 Task: Look for space in Fasano, Italy from 1st August, 2023 to 5th August, 2023 for 1 adult in price range Rs.6000 to Rs.15000. Place can be entire place with 1  bedroom having 1 bed and 1 bathroom. Property type can be house, flat, guest house. Amenities needed are: wifi. Booking option can be shelf check-in. Required host language is English.
Action: Mouse moved to (513, 136)
Screenshot: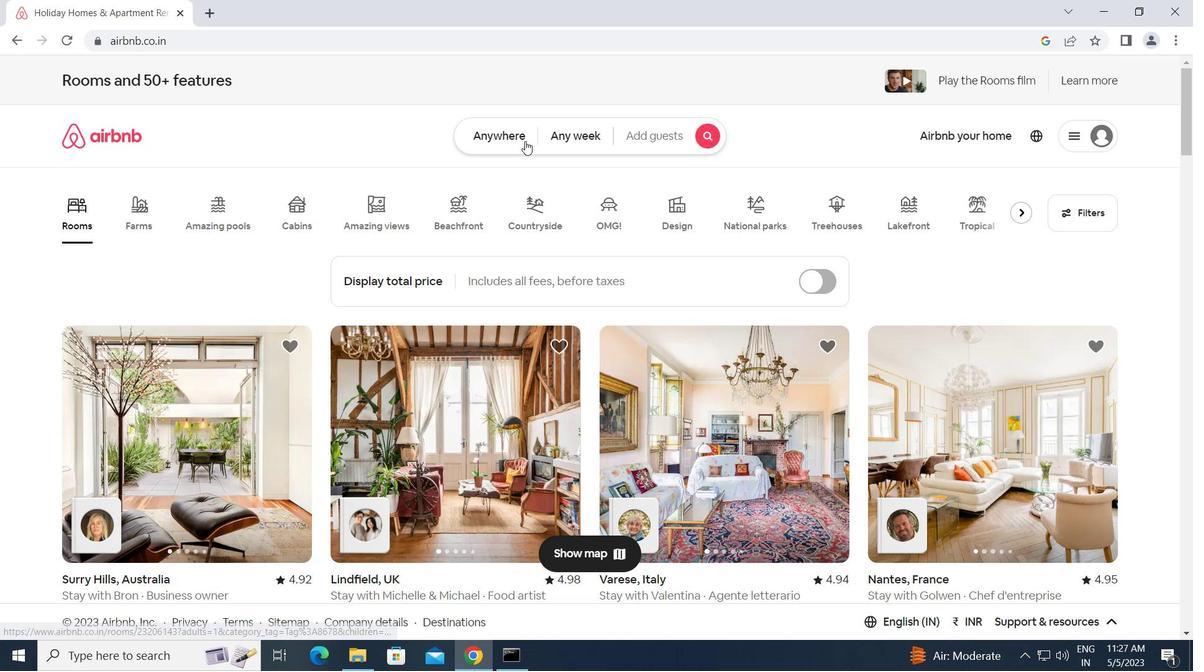 
Action: Mouse pressed left at (513, 136)
Screenshot: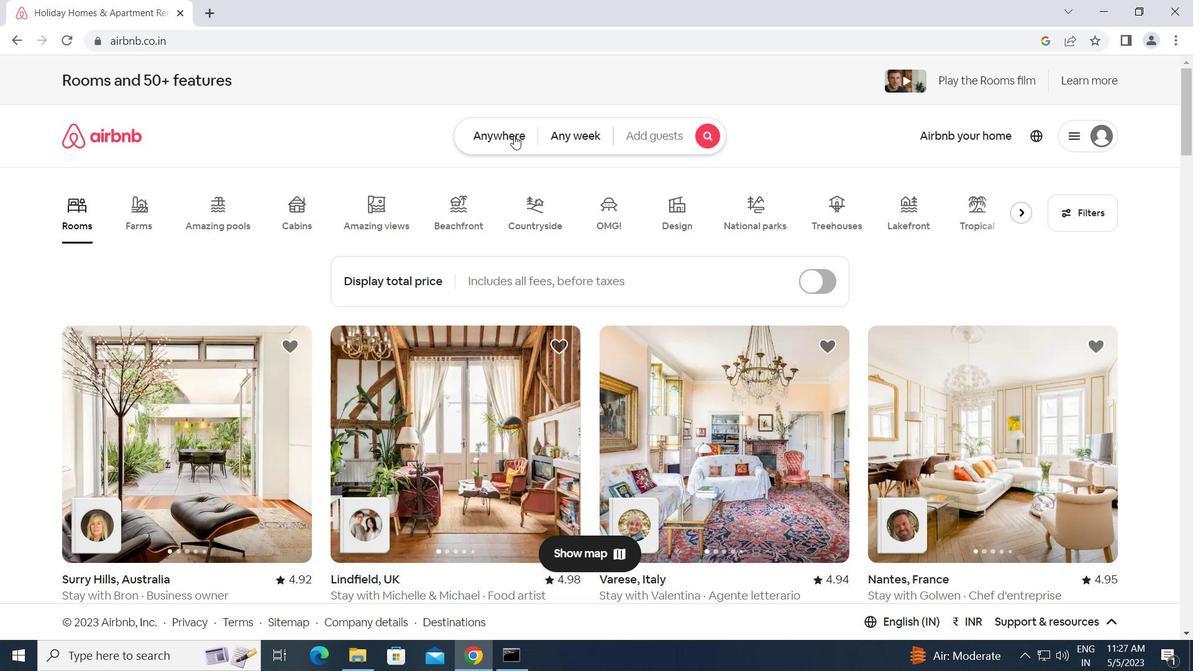 
Action: Mouse moved to (404, 197)
Screenshot: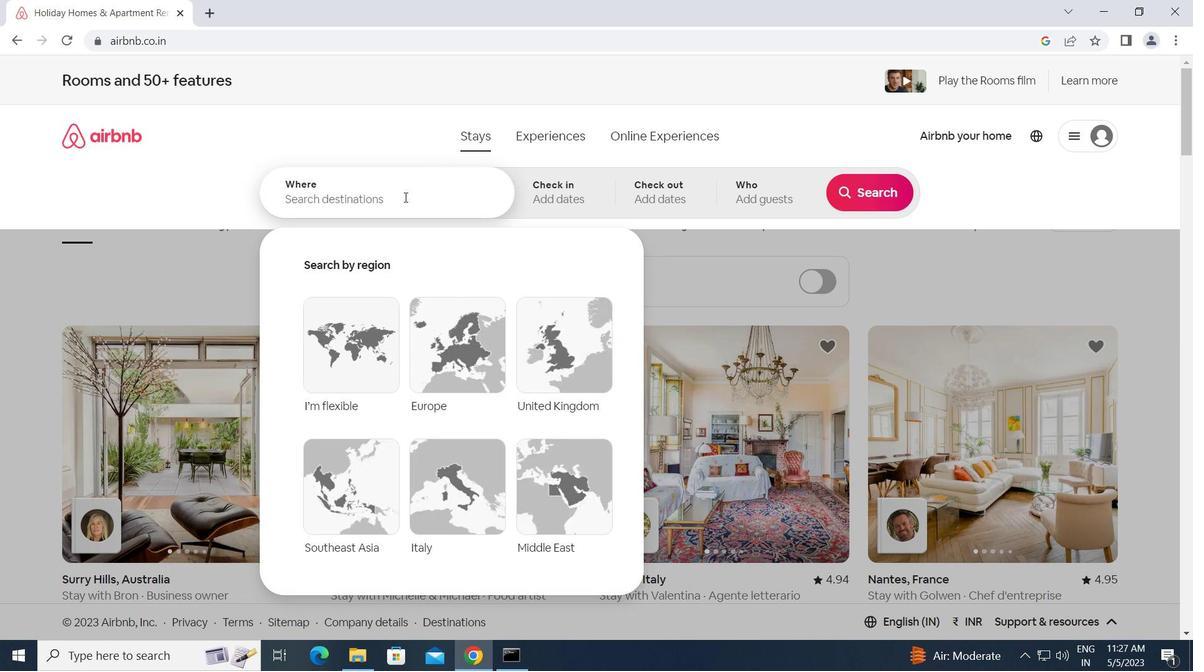 
Action: Mouse pressed left at (404, 197)
Screenshot: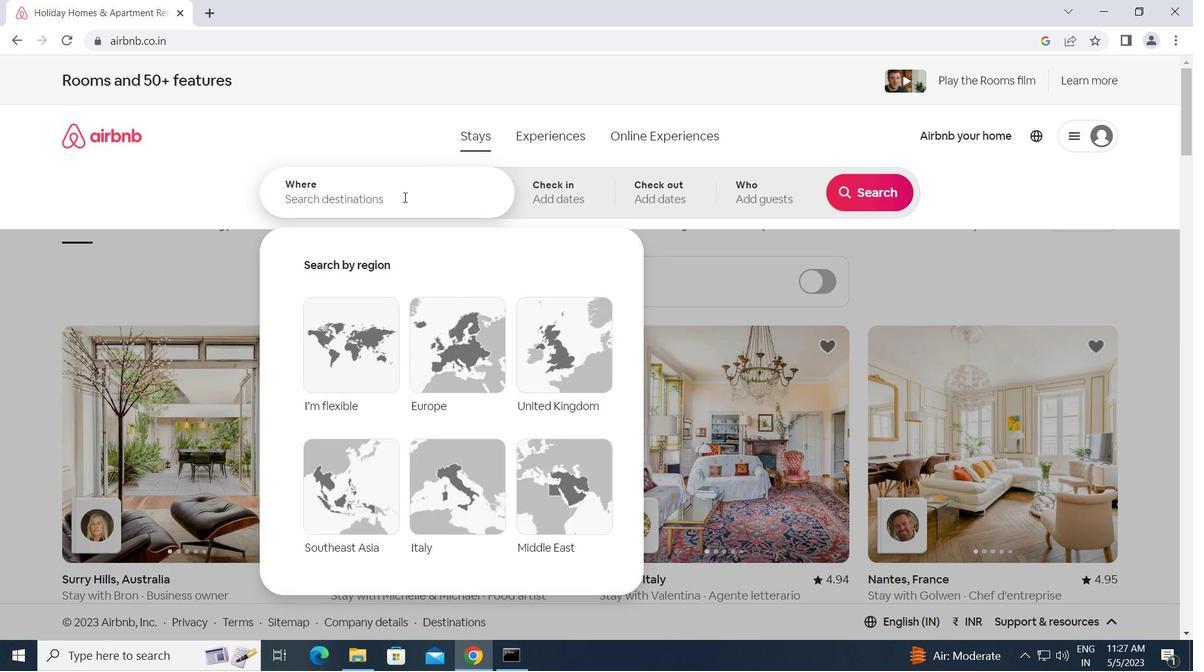 
Action: Key pressed f<Key.caps_lock>asano,<Key.space><Key.caps_lock>i<Key.caps_lock>taly<Key.enter>
Screenshot: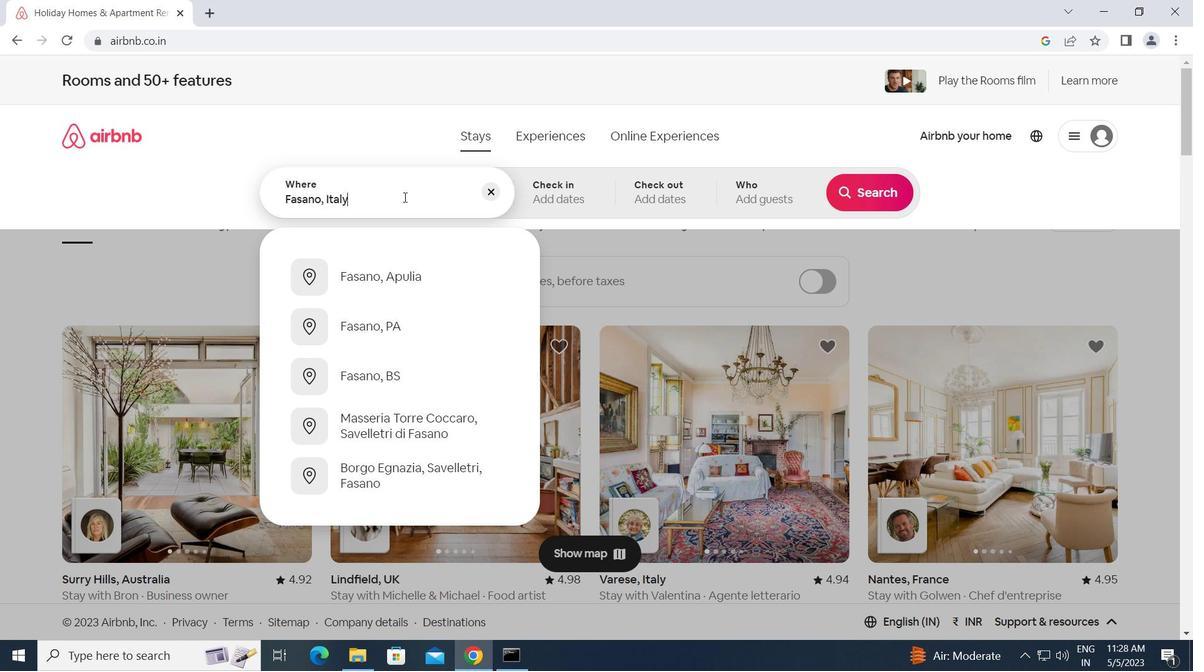 
Action: Mouse moved to (872, 327)
Screenshot: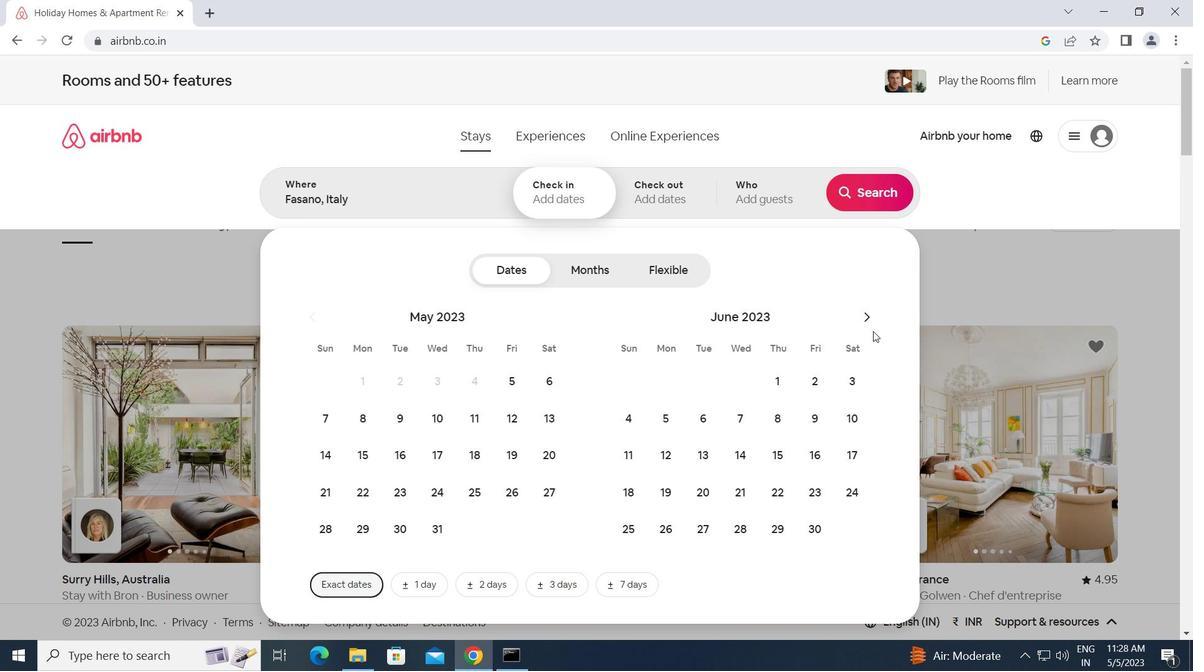 
Action: Mouse pressed left at (872, 327)
Screenshot: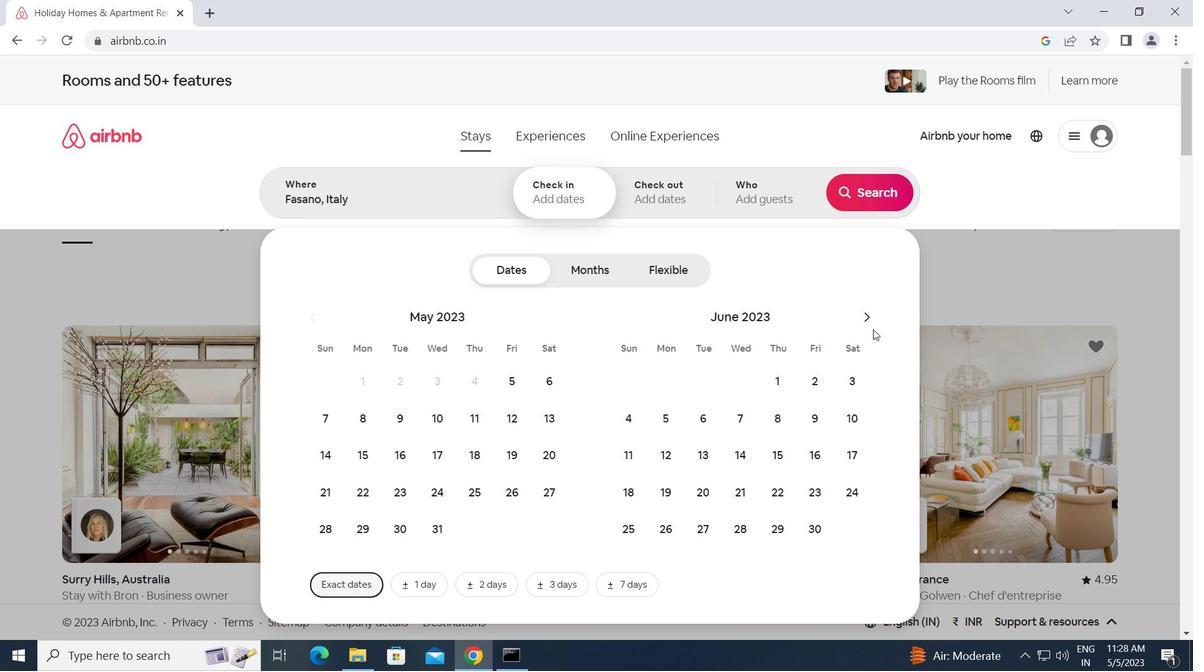 
Action: Mouse pressed left at (872, 327)
Screenshot: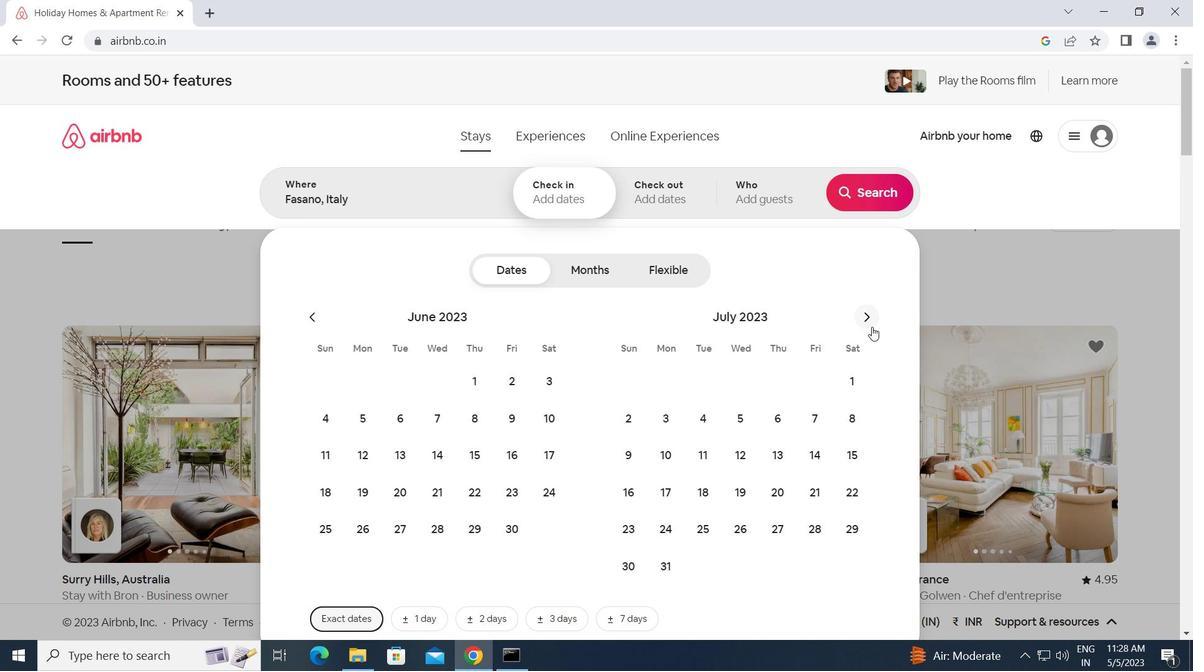 
Action: Mouse moved to (703, 378)
Screenshot: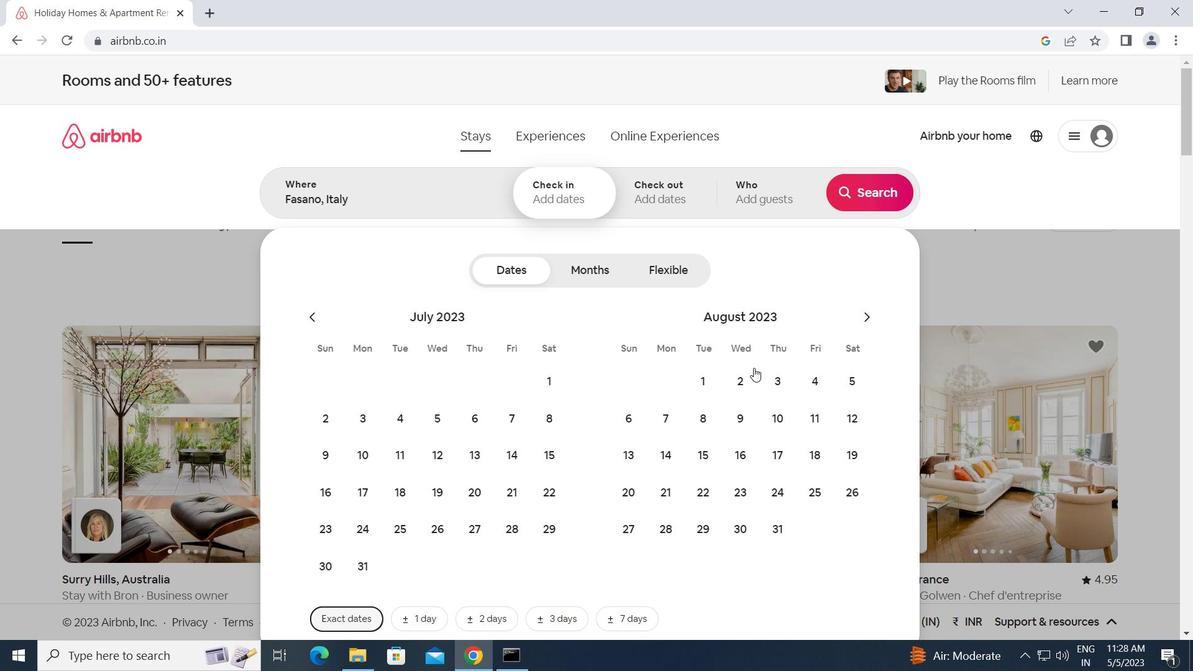 
Action: Mouse pressed left at (703, 378)
Screenshot: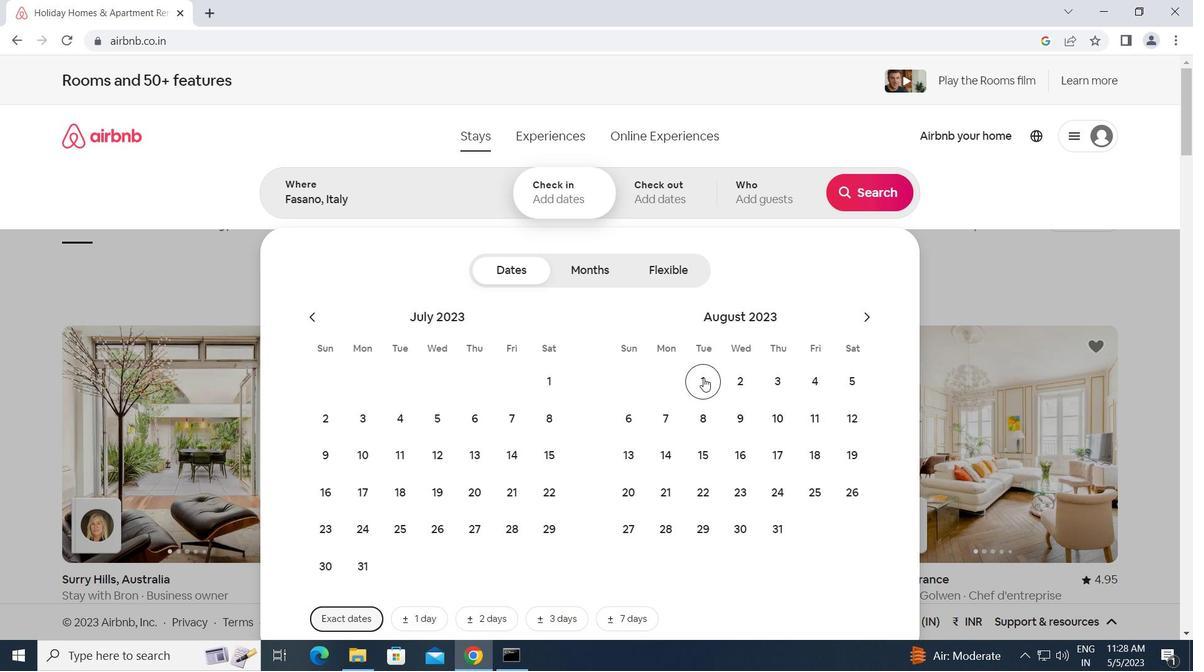 
Action: Mouse moved to (853, 387)
Screenshot: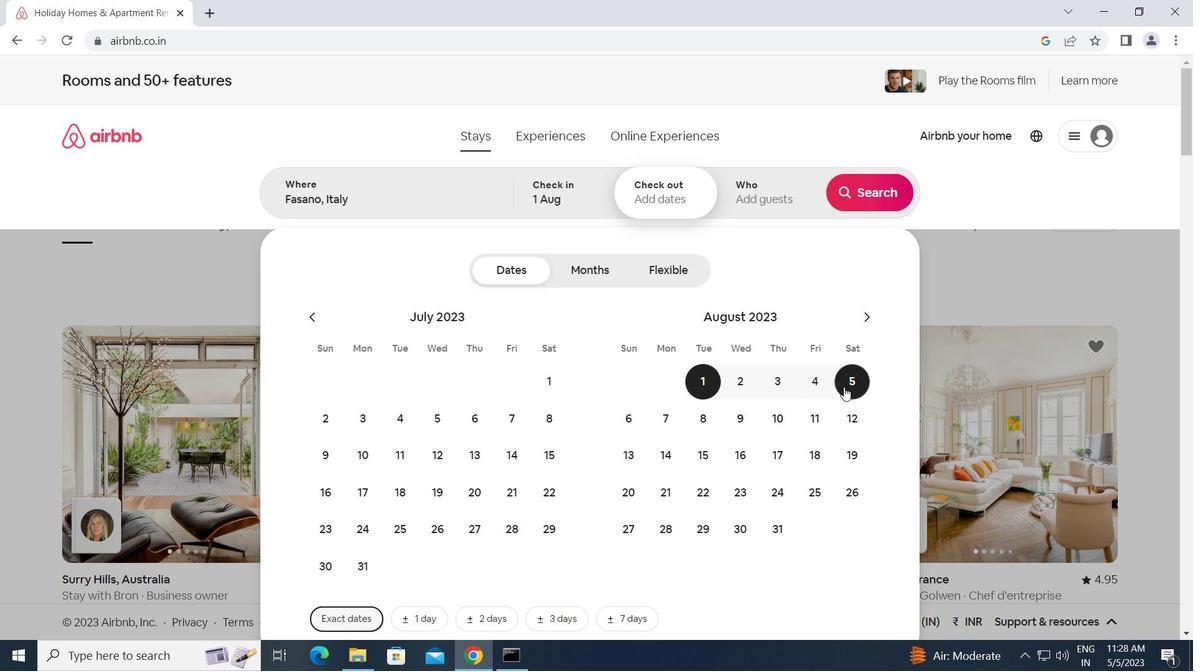 
Action: Mouse pressed left at (853, 387)
Screenshot: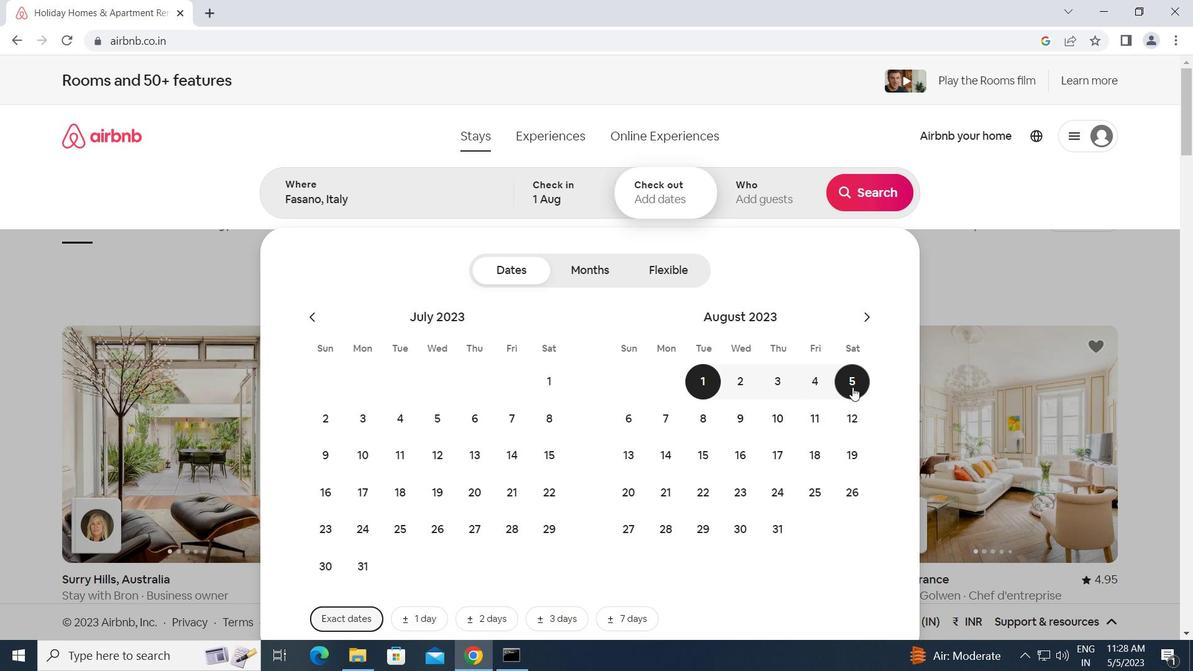 
Action: Mouse moved to (788, 195)
Screenshot: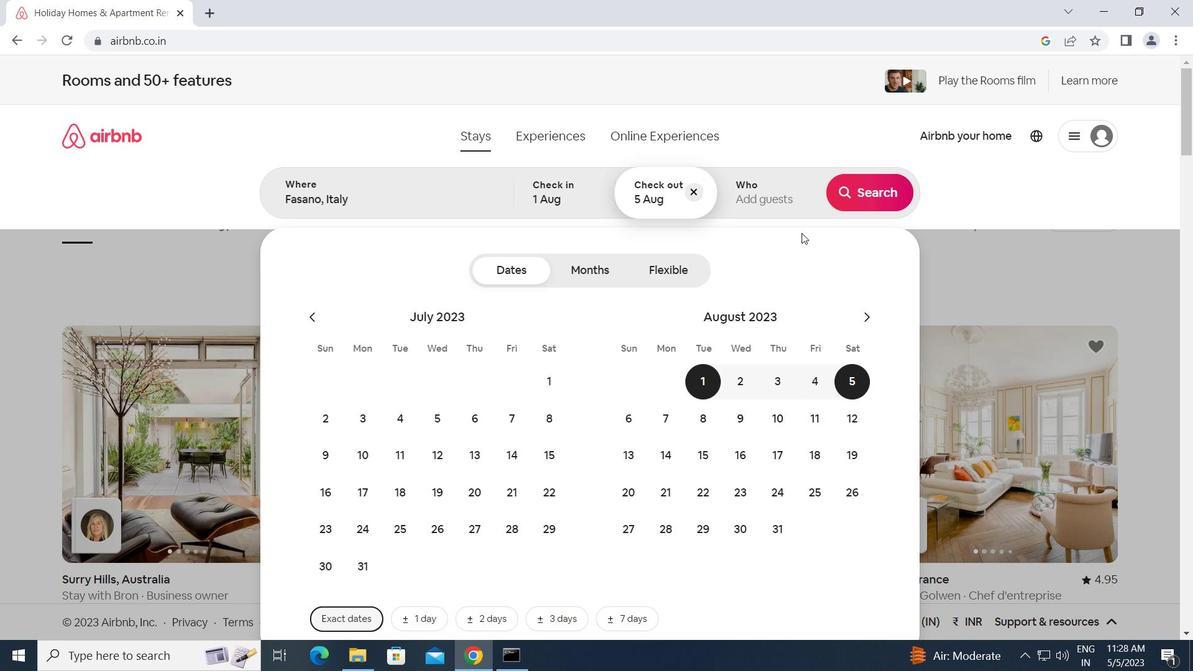 
Action: Mouse pressed left at (788, 195)
Screenshot: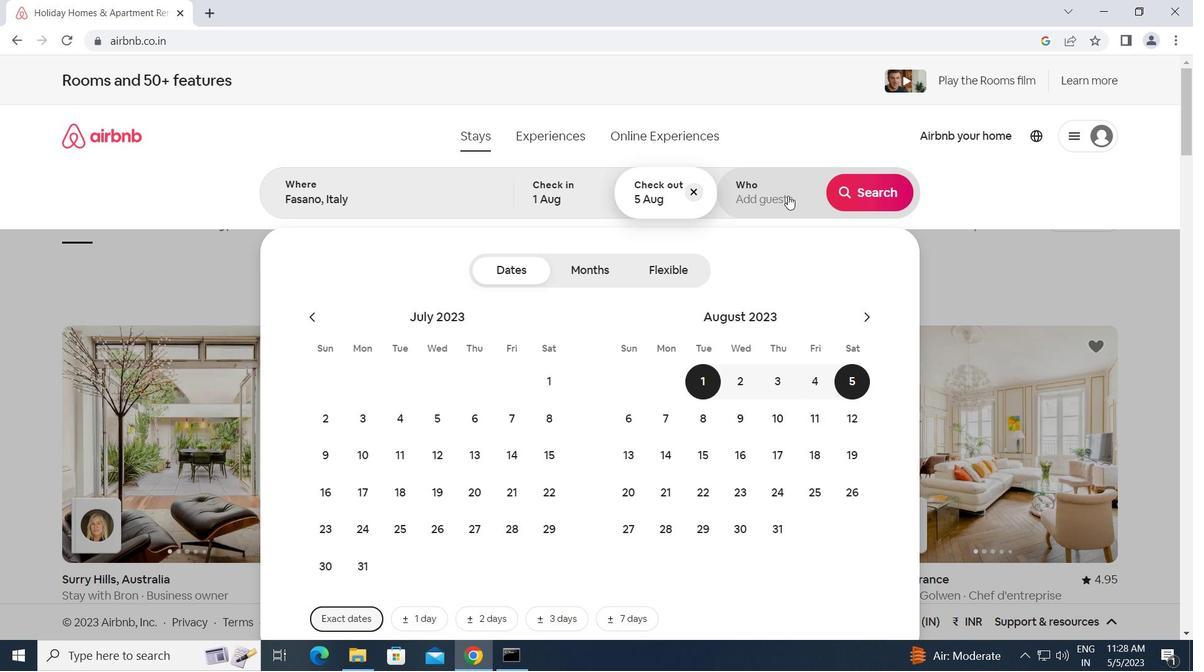 
Action: Mouse moved to (869, 273)
Screenshot: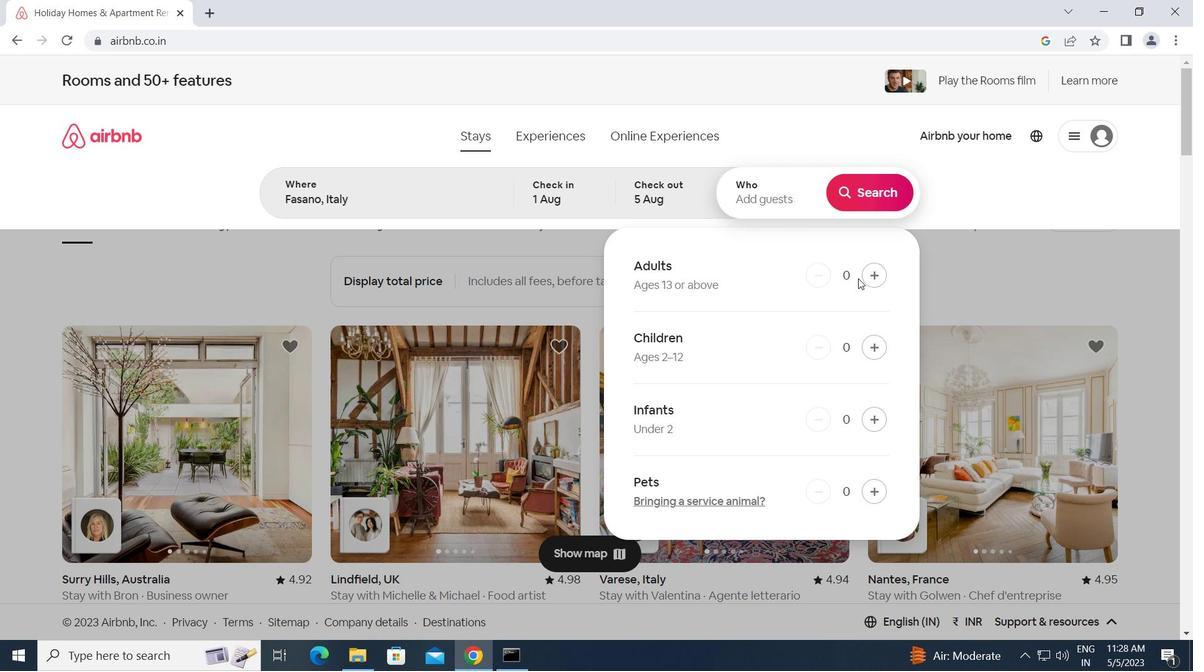 
Action: Mouse pressed left at (869, 273)
Screenshot: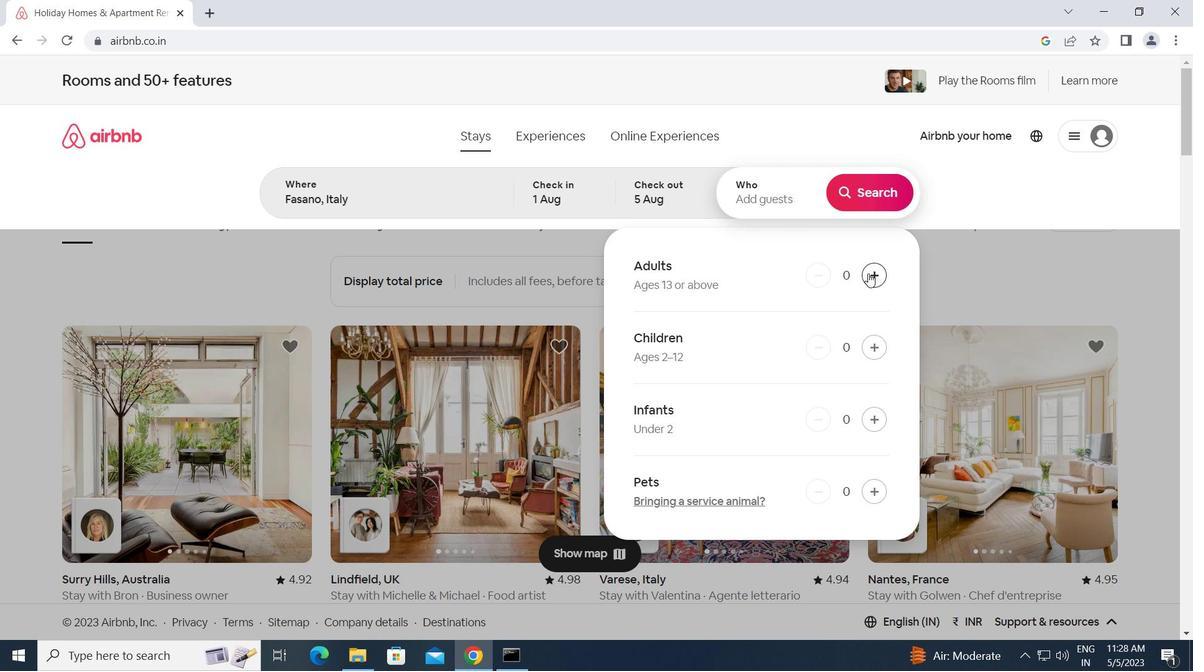 
Action: Mouse moved to (869, 190)
Screenshot: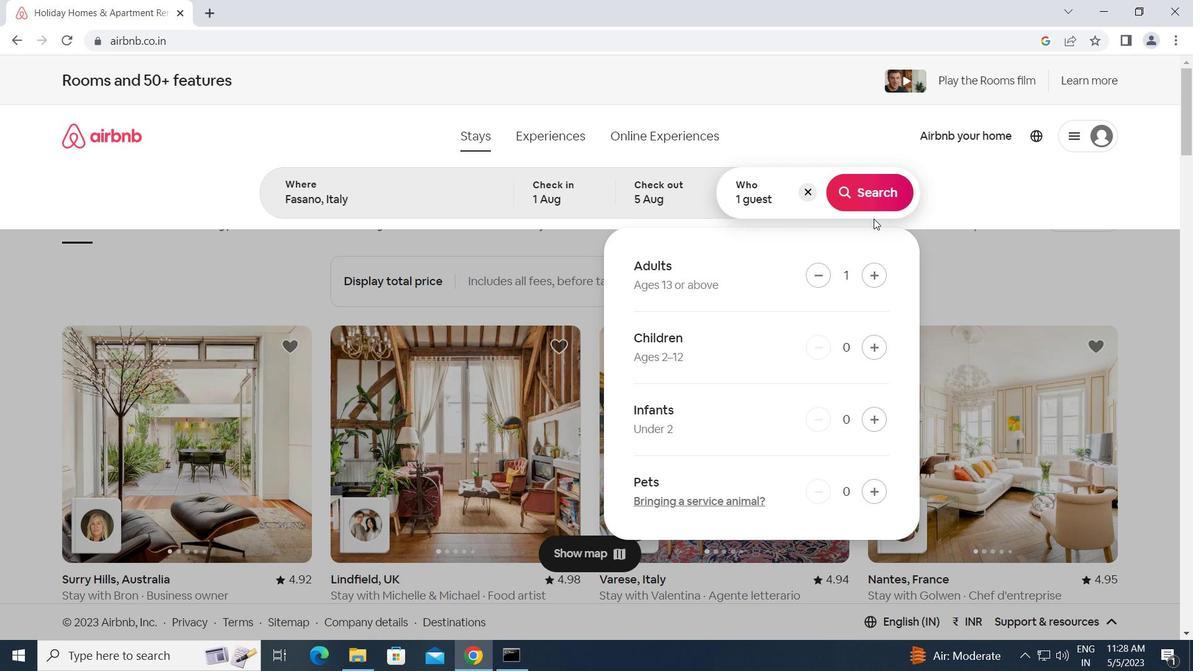 
Action: Mouse pressed left at (869, 190)
Screenshot: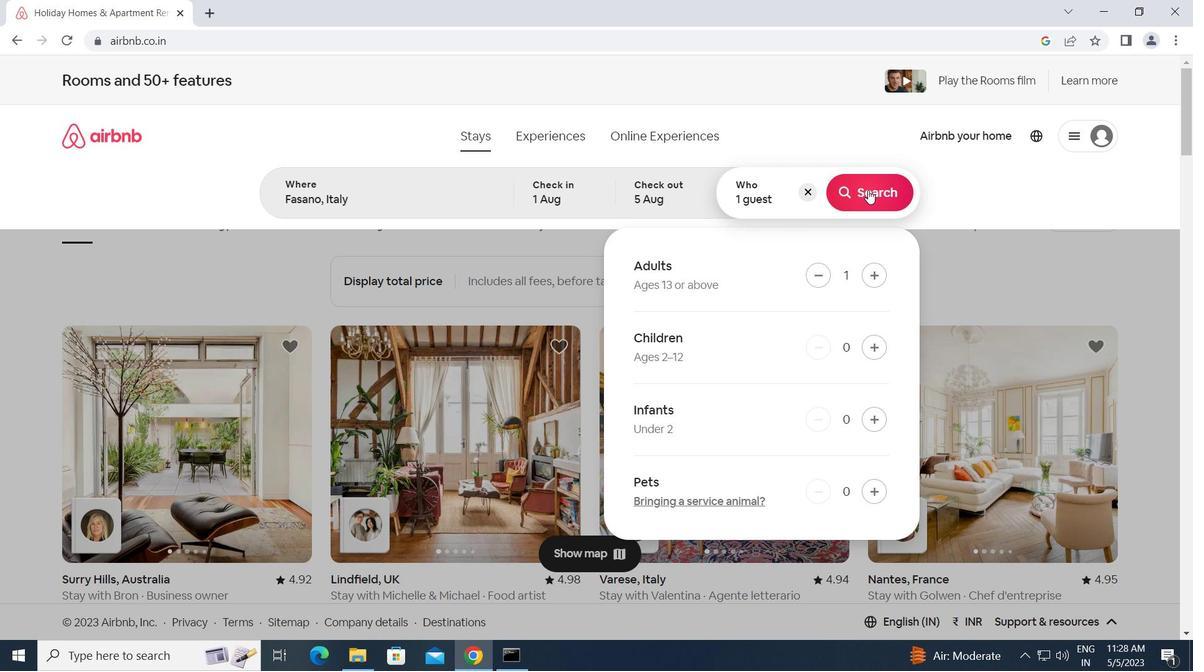 
Action: Mouse moved to (1115, 145)
Screenshot: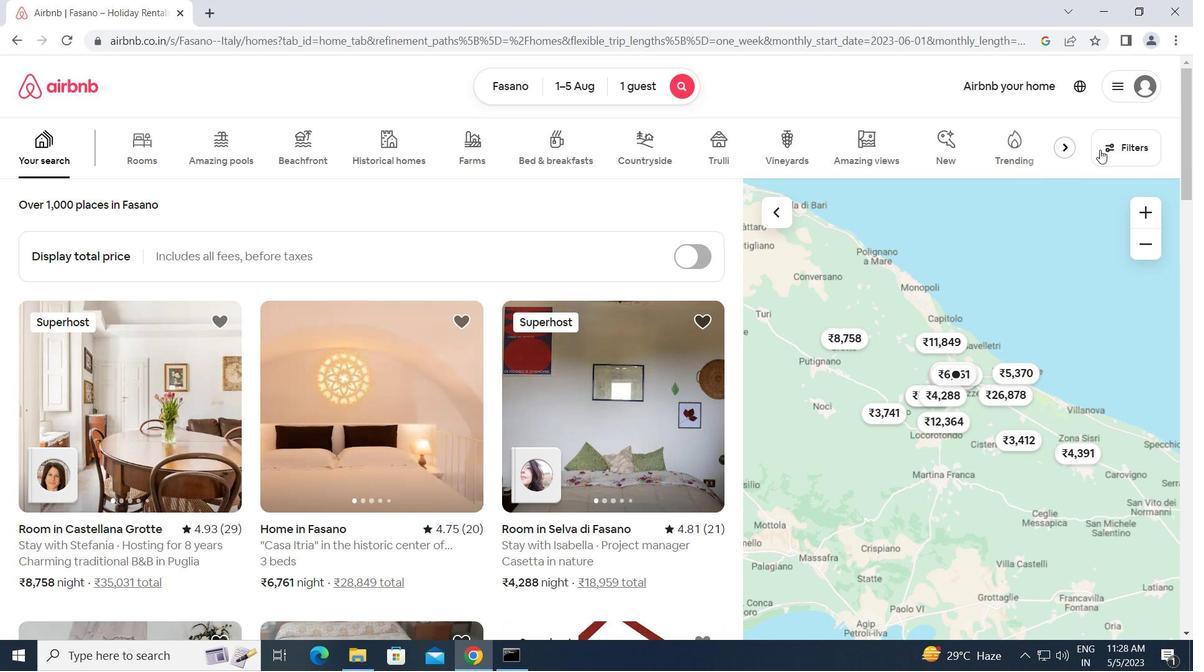 
Action: Mouse pressed left at (1115, 145)
Screenshot: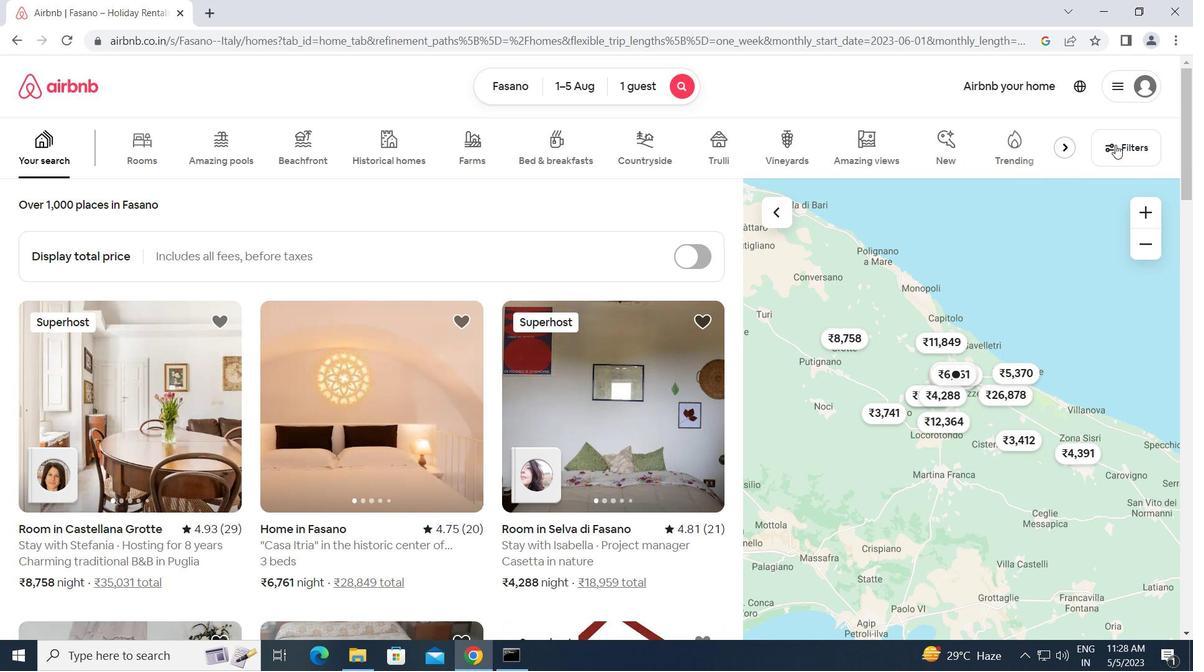 
Action: Mouse moved to (381, 531)
Screenshot: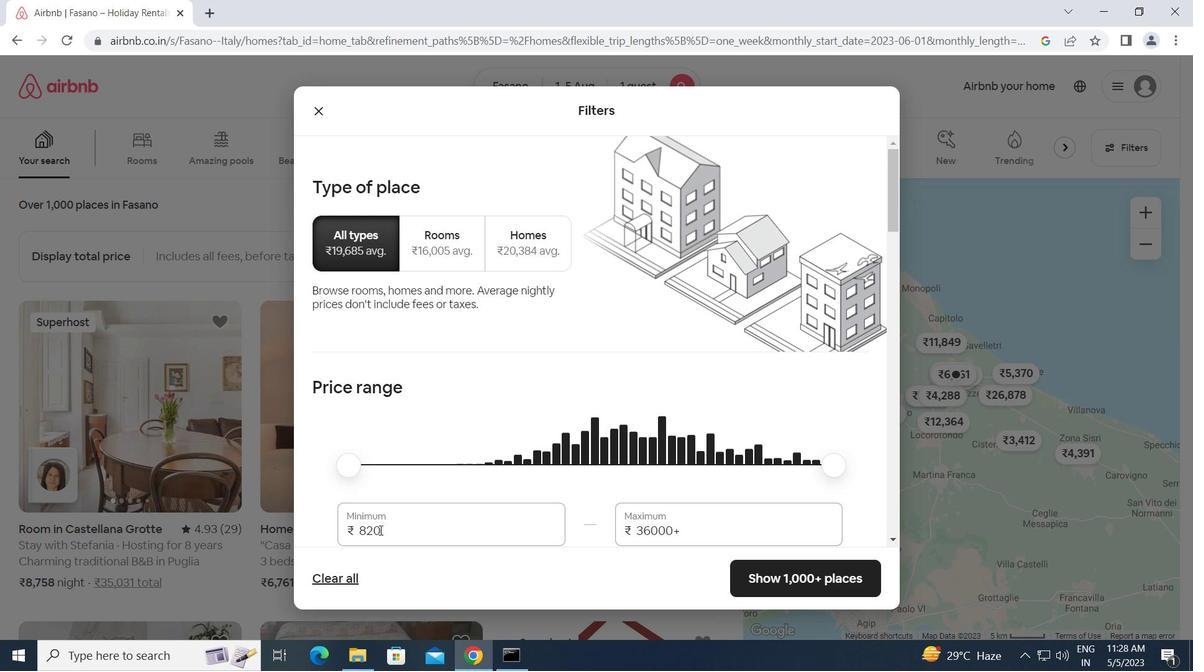 
Action: Mouse pressed left at (381, 531)
Screenshot: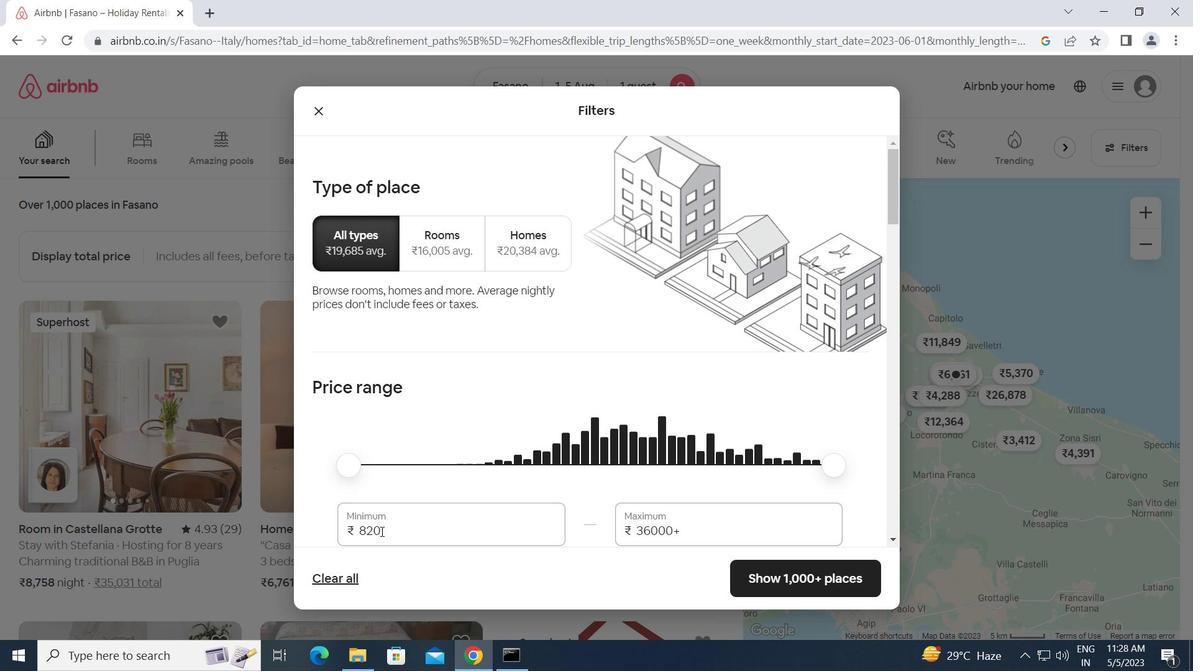 
Action: Mouse moved to (345, 531)
Screenshot: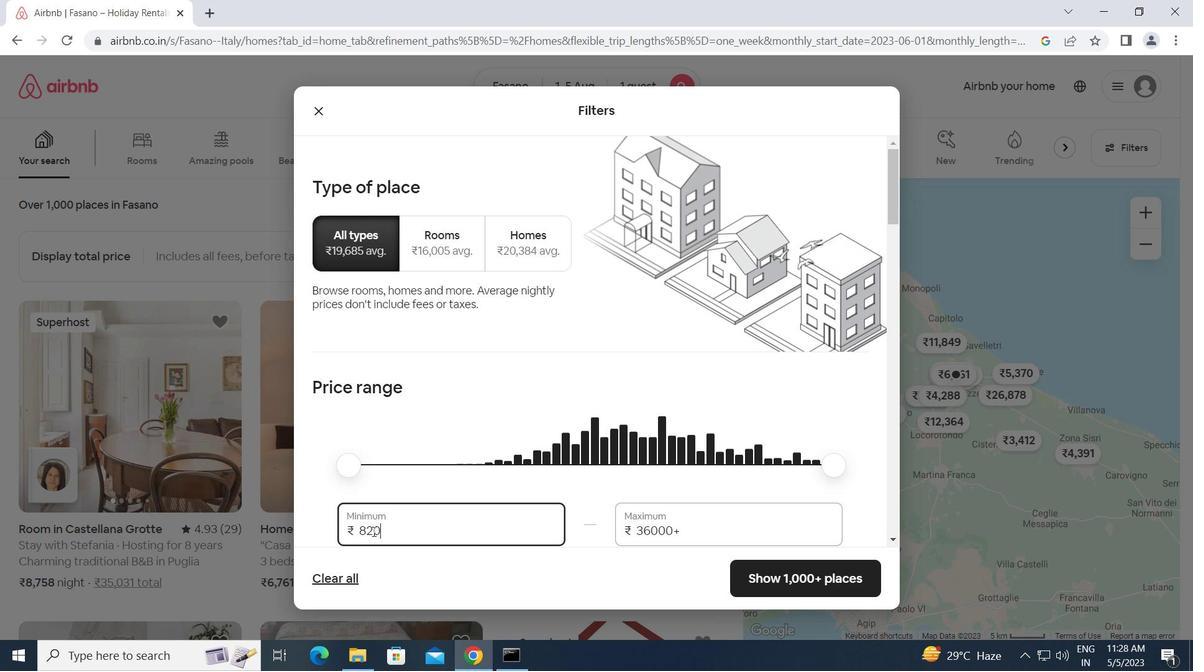 
Action: Key pressed 6000<Key.tab>15000
Screenshot: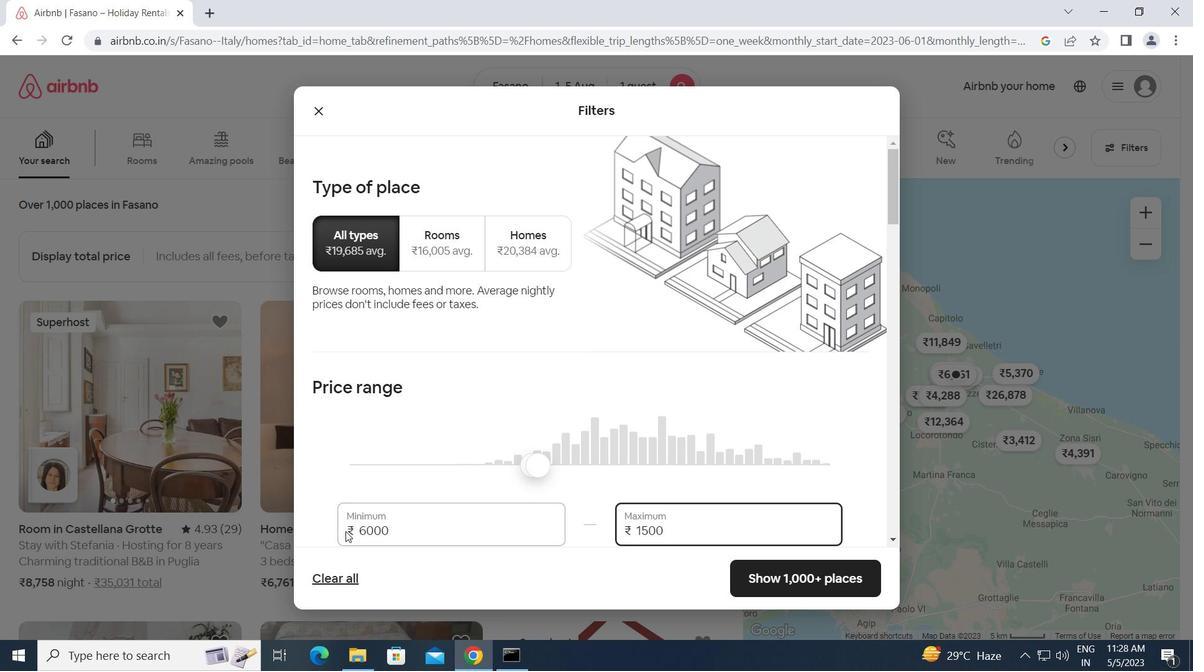 
Action: Mouse moved to (373, 529)
Screenshot: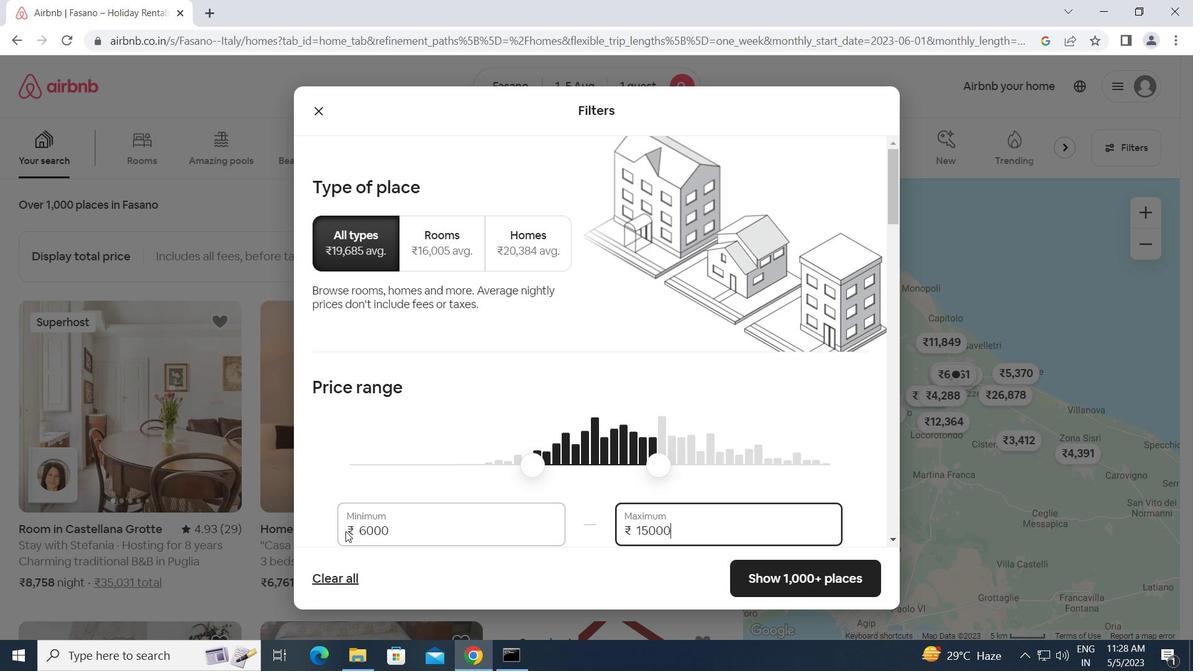 
Action: Mouse scrolled (373, 529) with delta (0, 0)
Screenshot: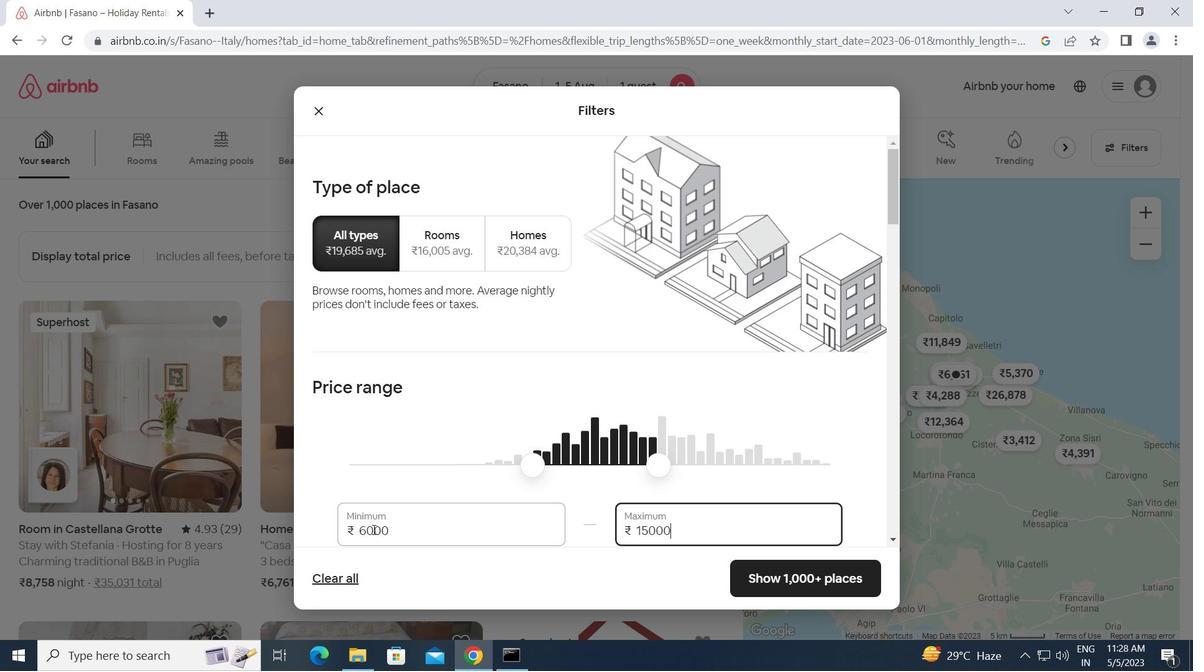 
Action: Mouse scrolled (373, 529) with delta (0, 0)
Screenshot: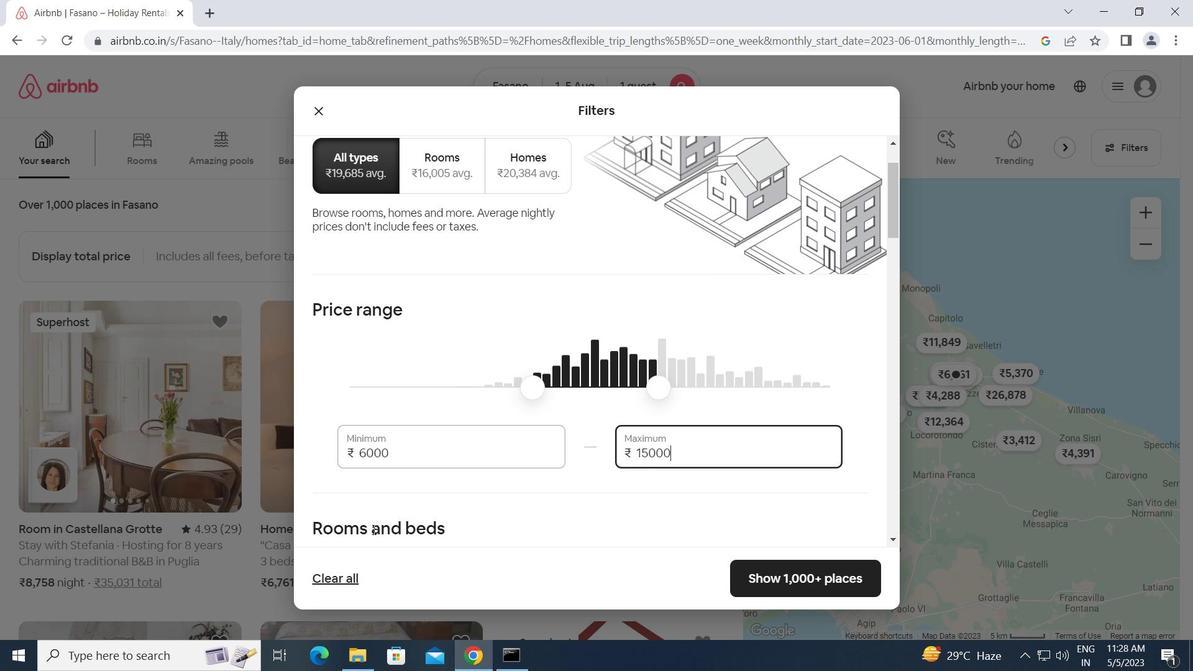 
Action: Mouse scrolled (373, 529) with delta (0, 0)
Screenshot: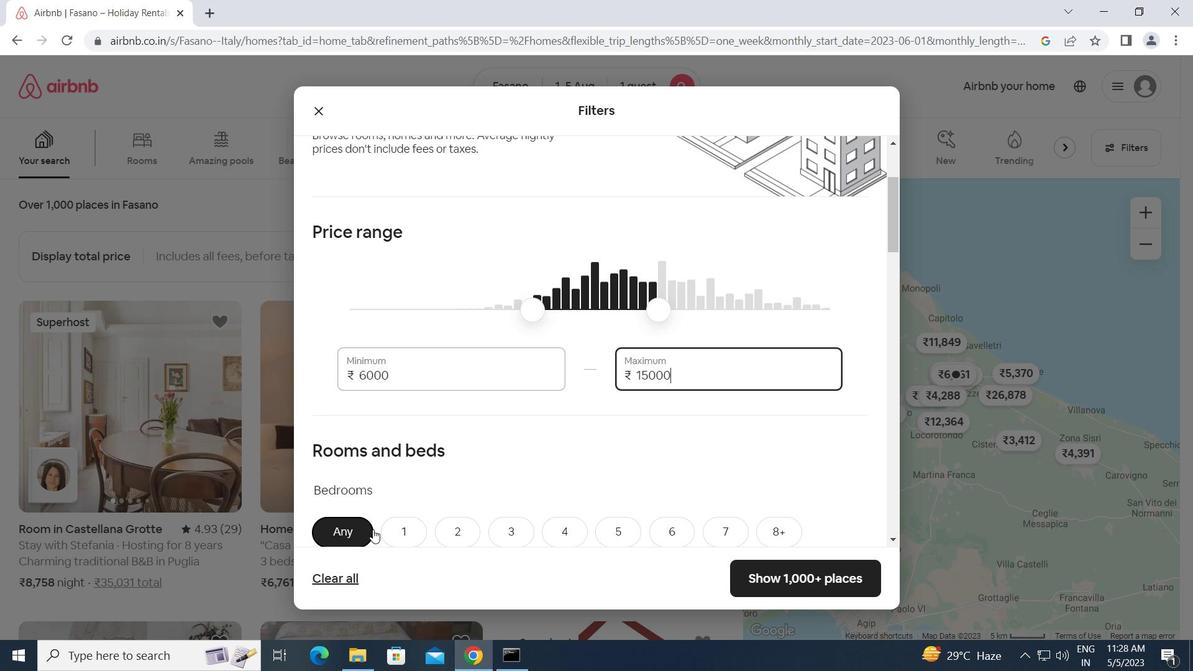 
Action: Mouse scrolled (373, 529) with delta (0, 0)
Screenshot: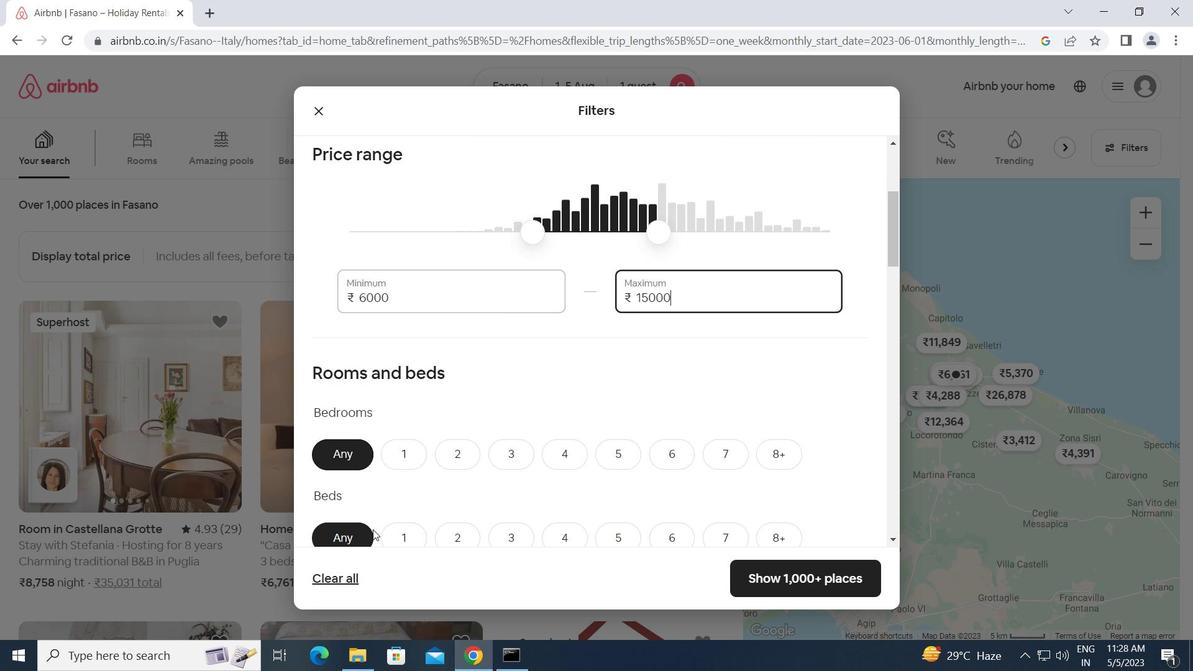 
Action: Mouse moved to (414, 376)
Screenshot: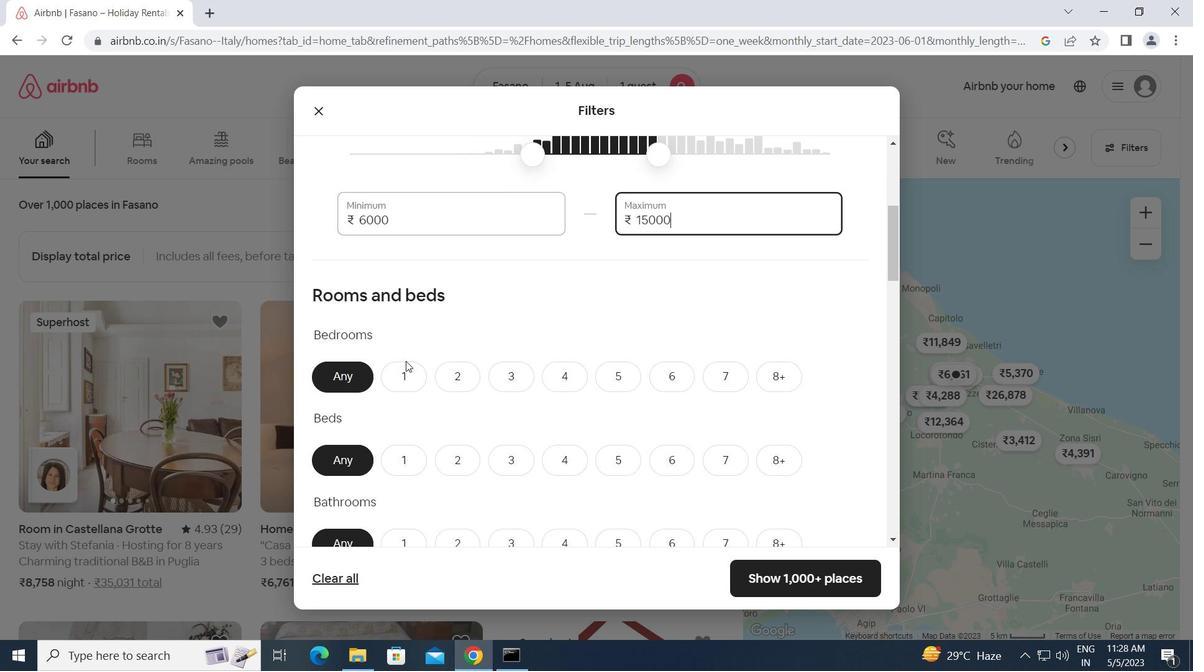 
Action: Mouse pressed left at (414, 376)
Screenshot: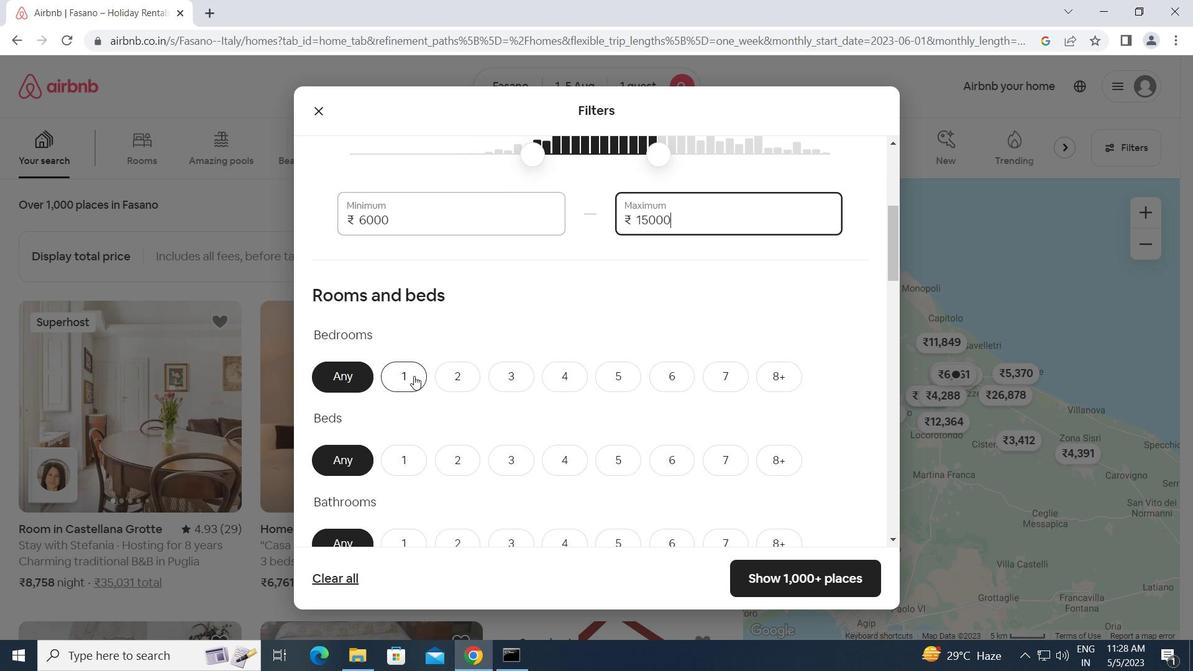 
Action: Mouse moved to (415, 417)
Screenshot: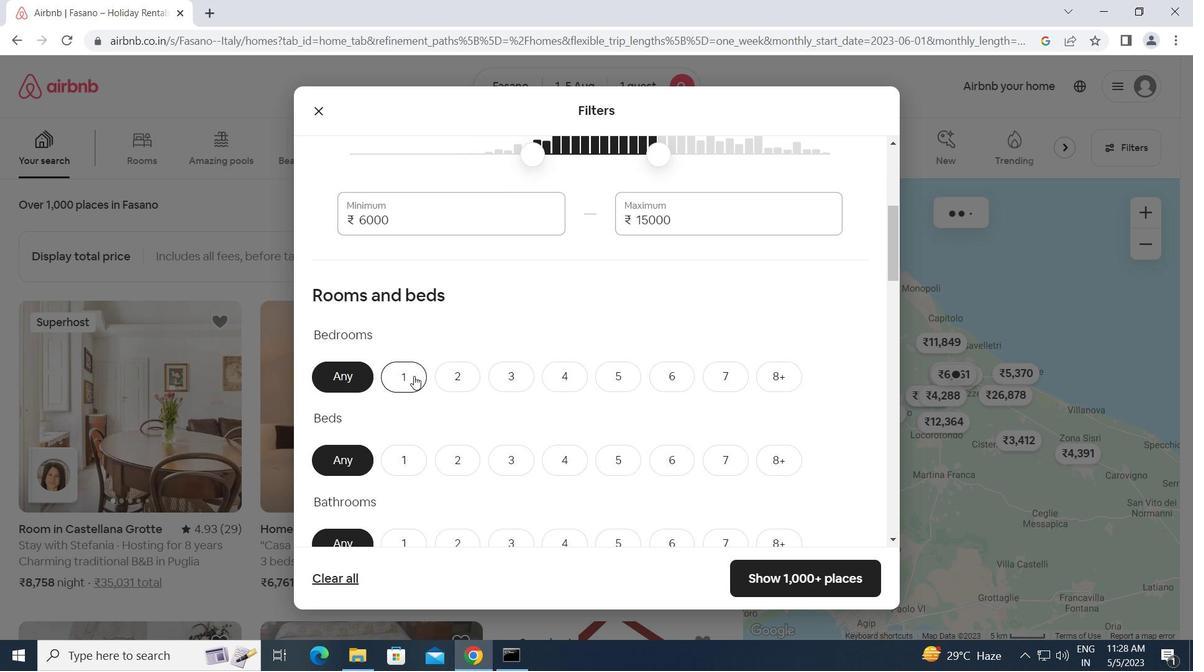 
Action: Mouse scrolled (415, 417) with delta (0, 0)
Screenshot: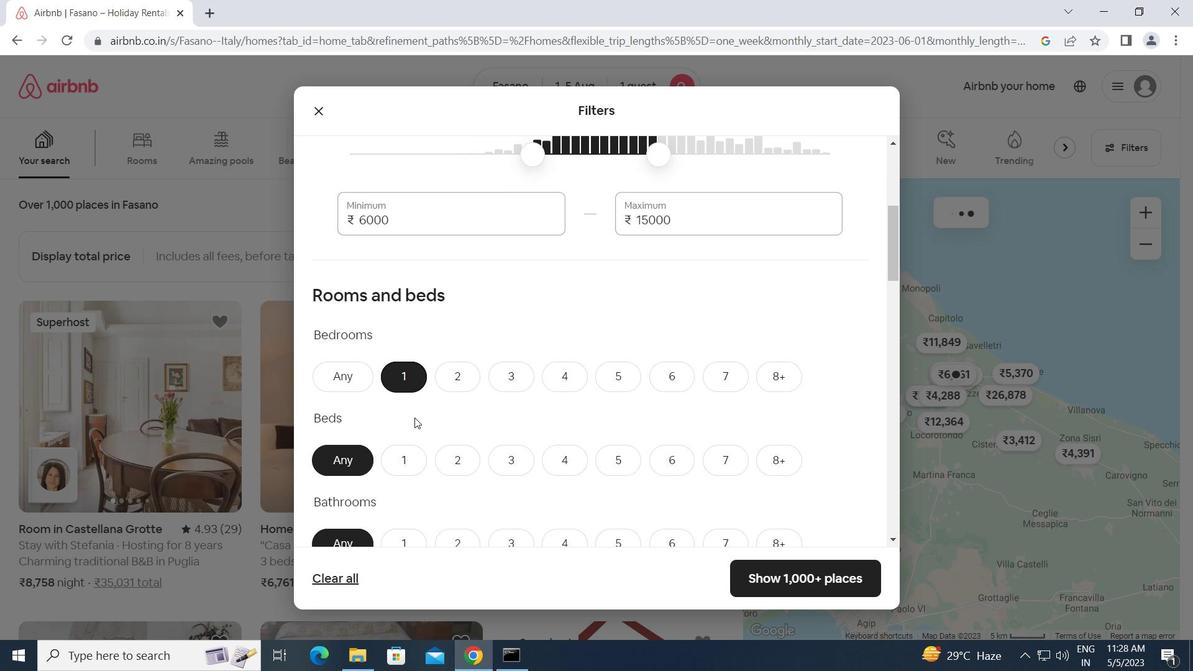 
Action: Mouse moved to (412, 391)
Screenshot: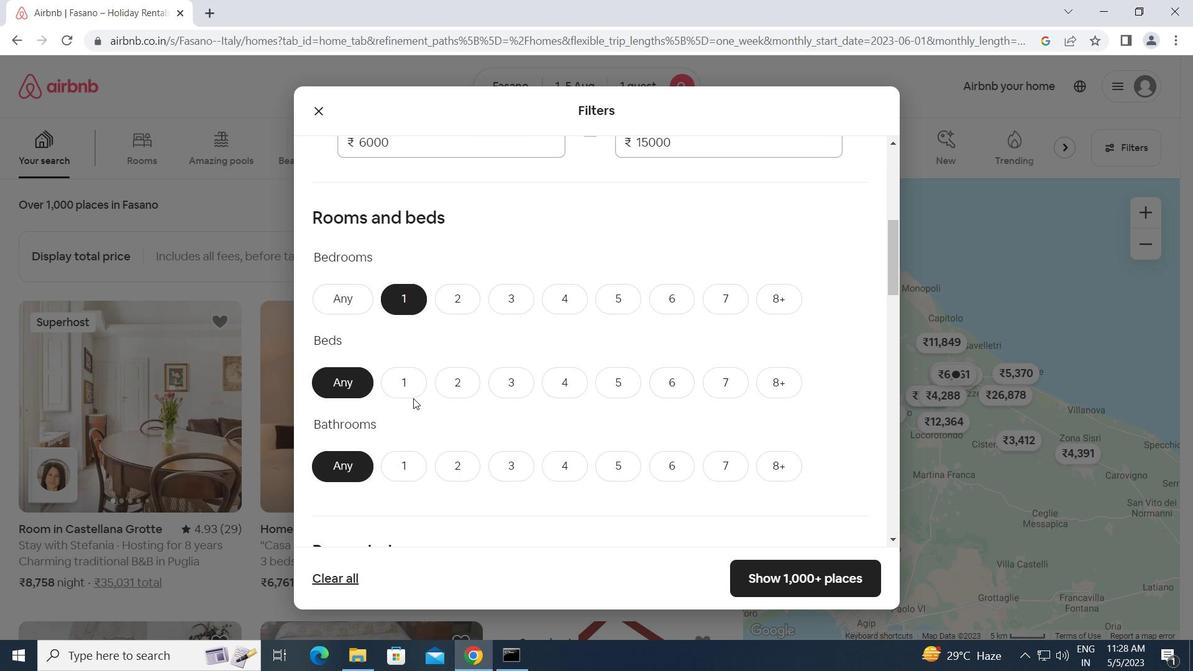 
Action: Mouse pressed left at (412, 391)
Screenshot: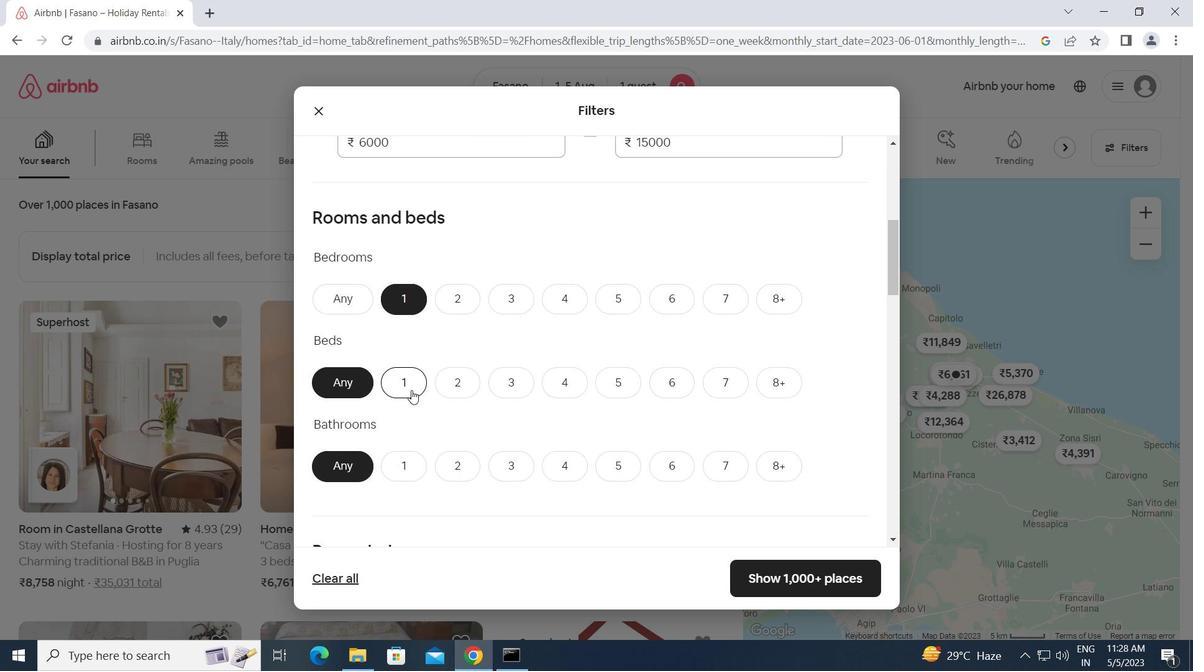 
Action: Mouse moved to (412, 461)
Screenshot: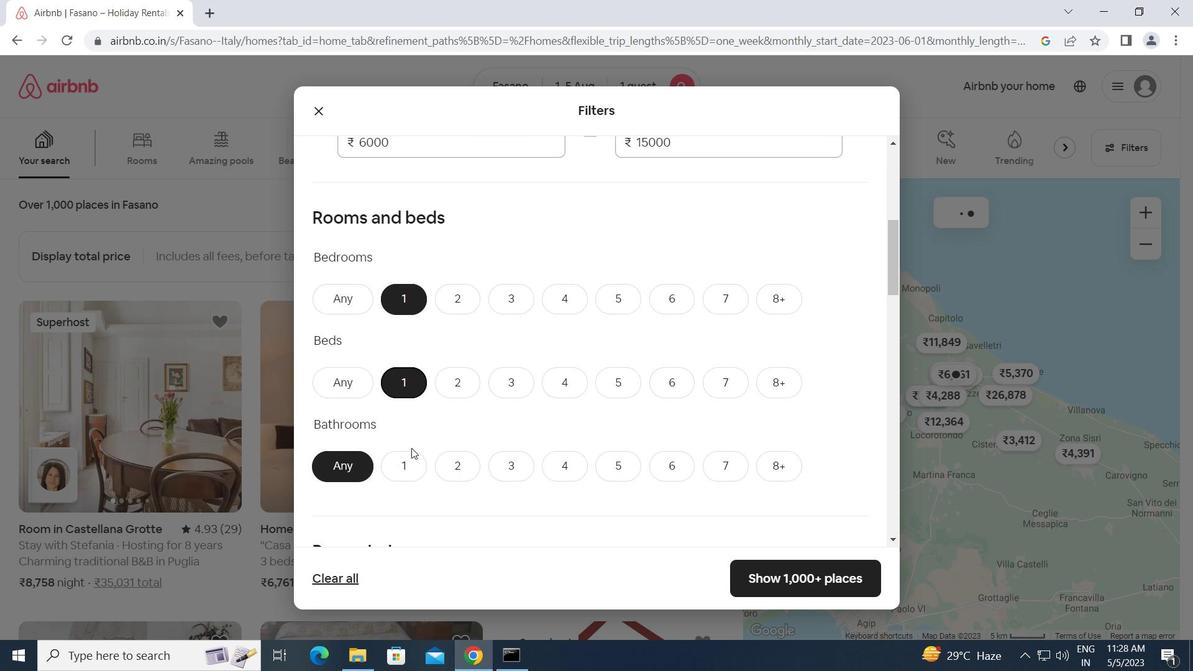 
Action: Mouse pressed left at (412, 461)
Screenshot: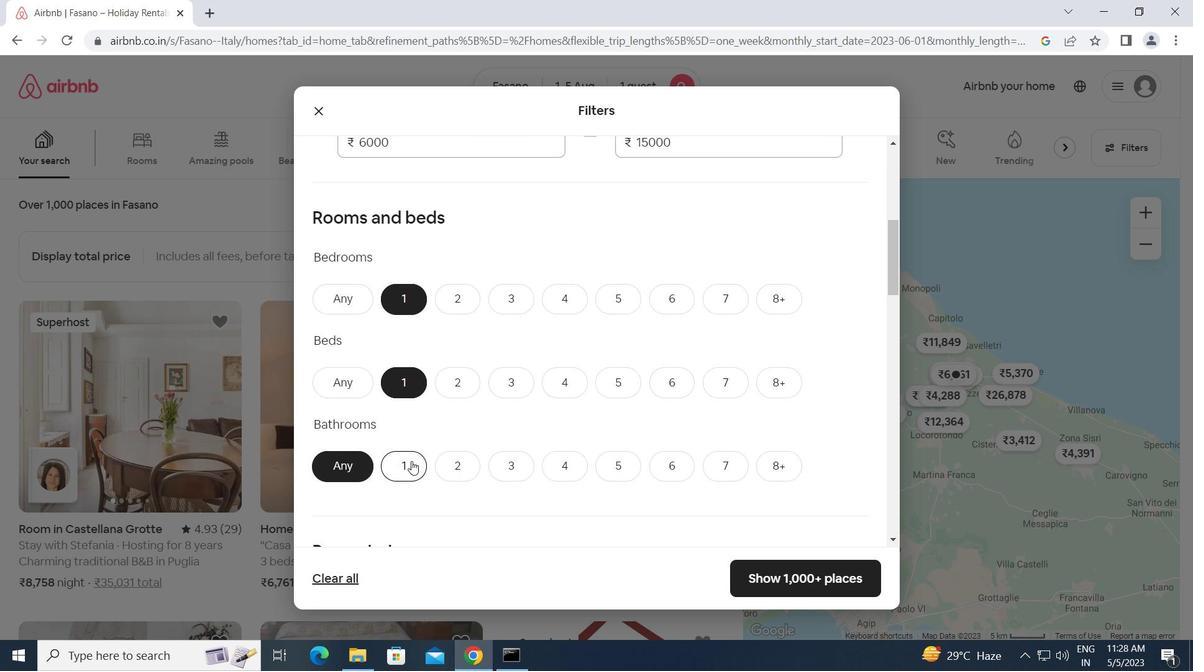 
Action: Mouse scrolled (412, 461) with delta (0, 0)
Screenshot: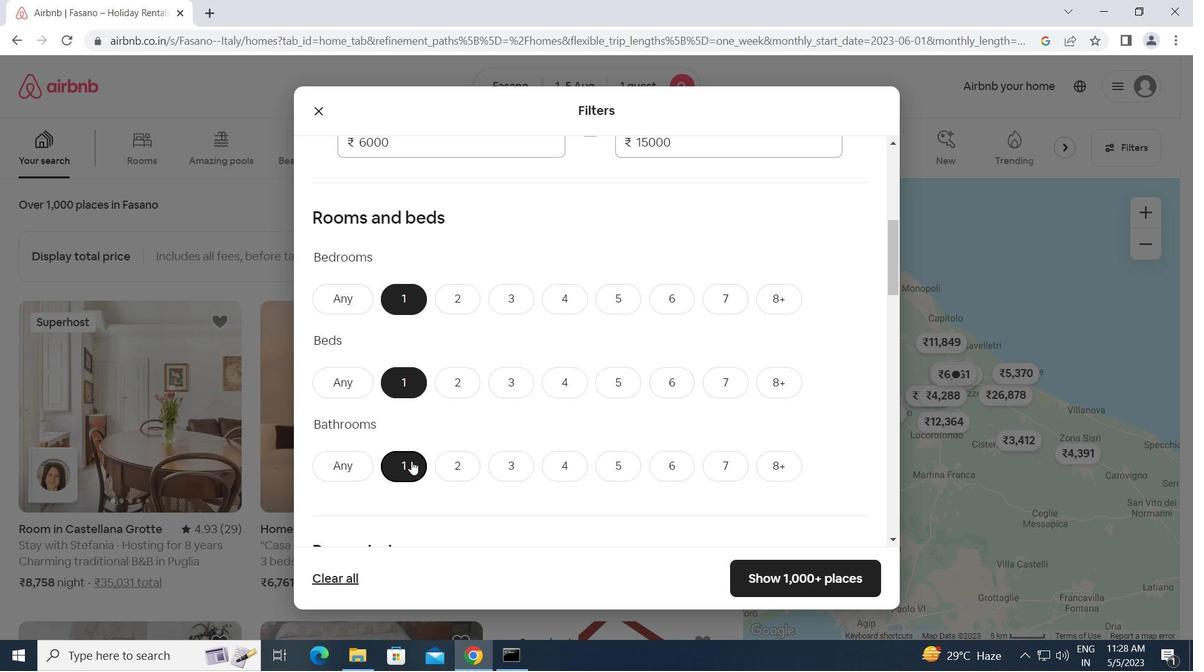 
Action: Mouse scrolled (412, 461) with delta (0, 0)
Screenshot: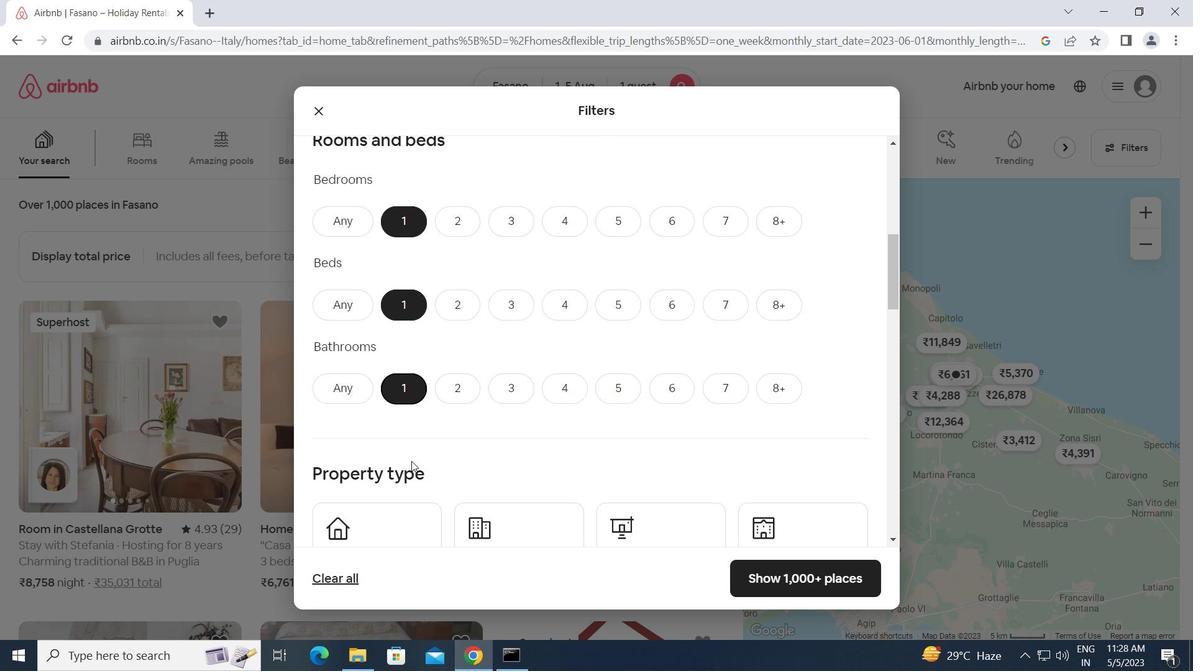 
Action: Mouse moved to (406, 461)
Screenshot: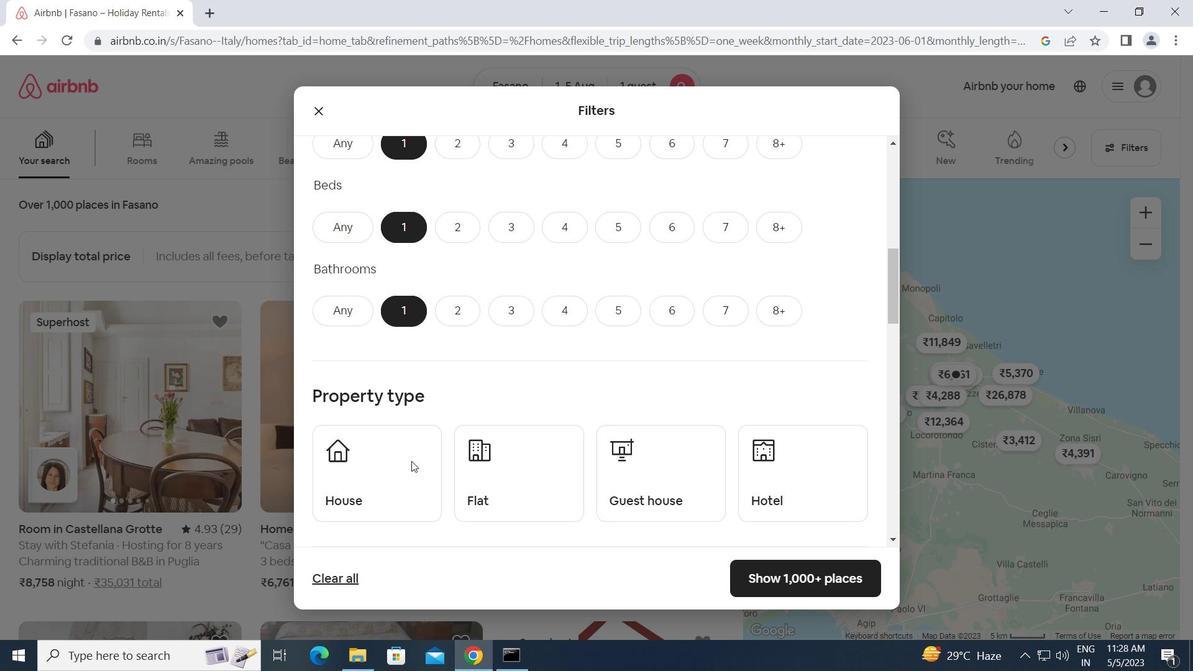 
Action: Mouse pressed left at (406, 461)
Screenshot: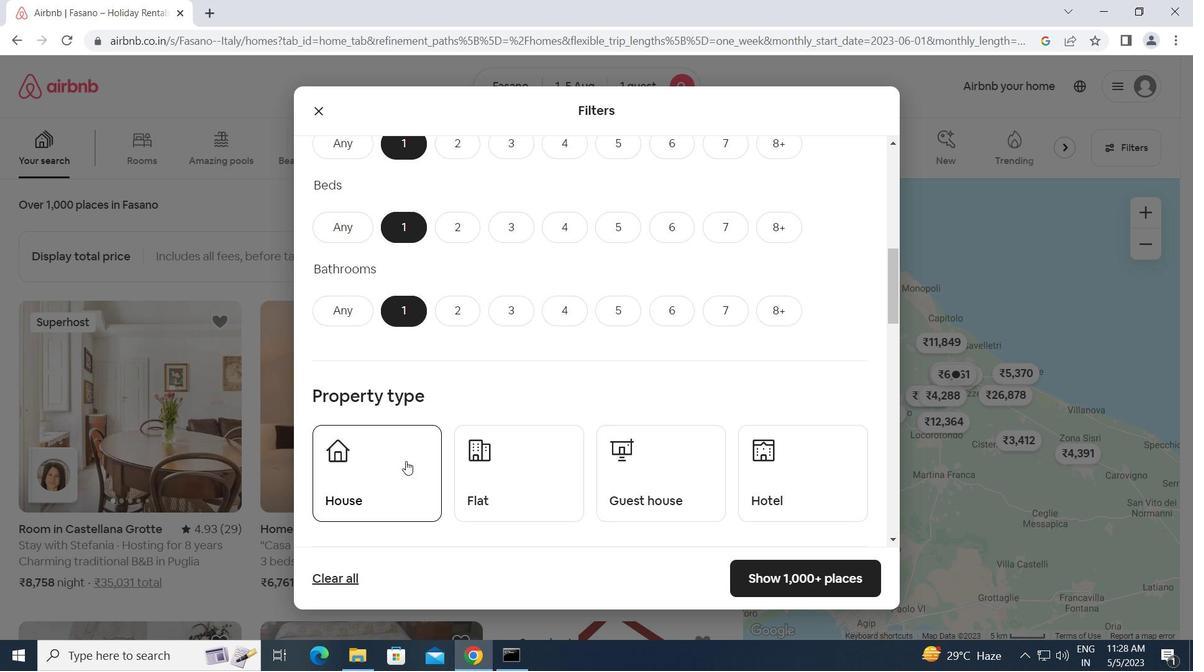 
Action: Mouse moved to (532, 471)
Screenshot: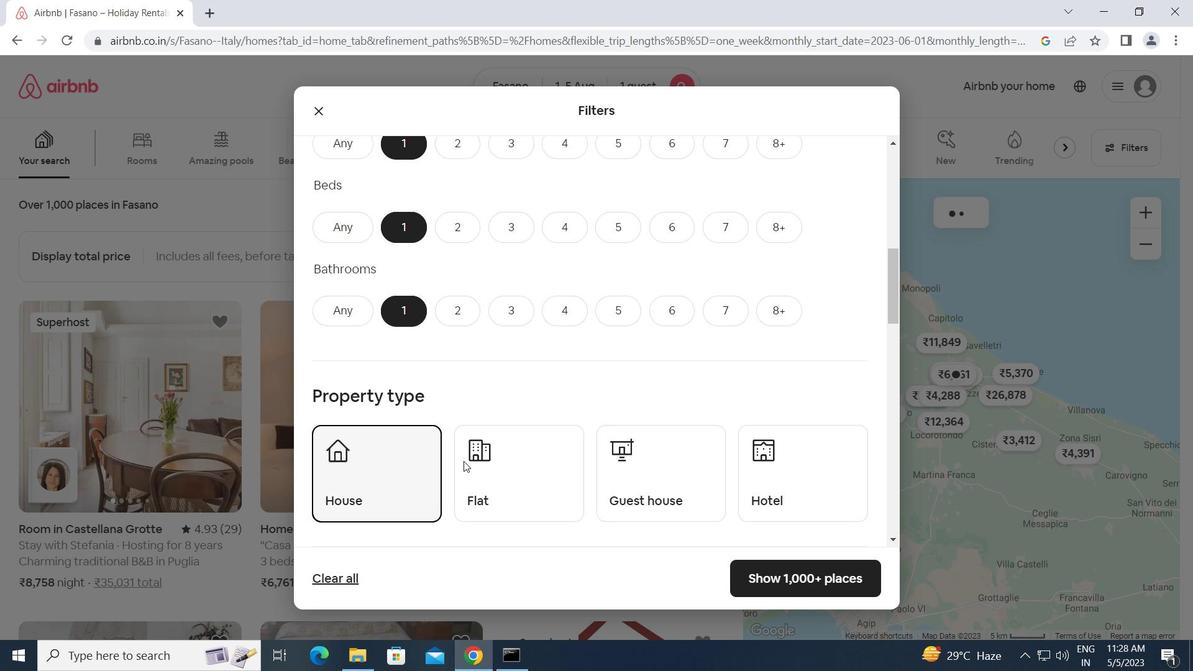 
Action: Mouse pressed left at (532, 471)
Screenshot: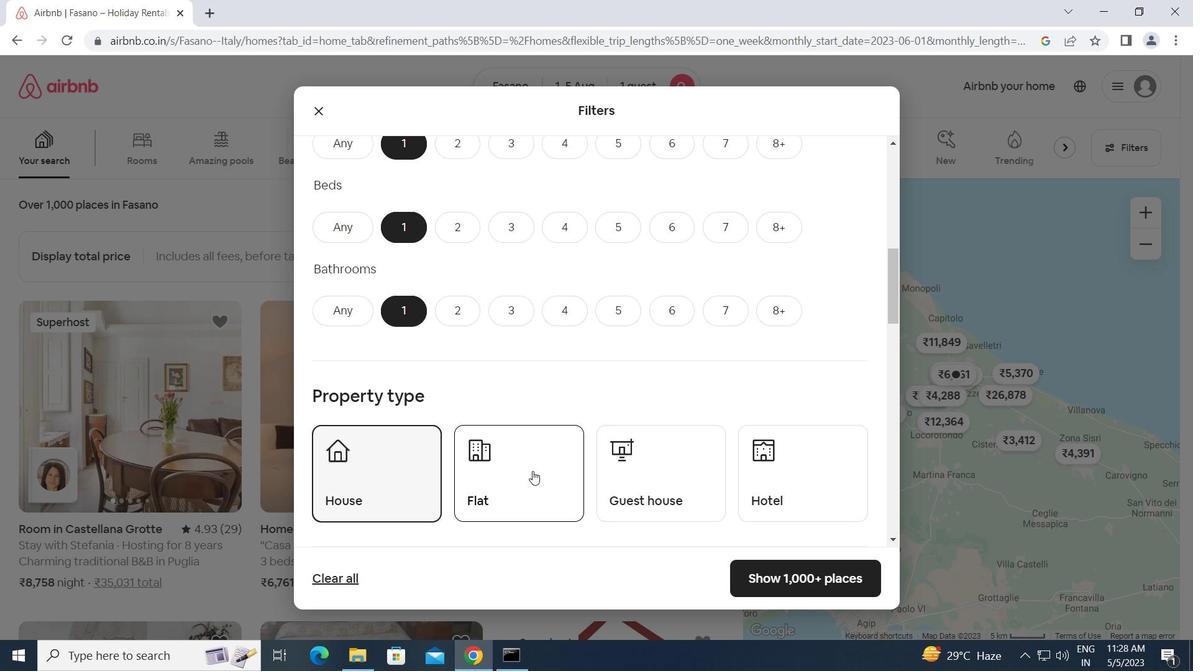 
Action: Mouse moved to (634, 473)
Screenshot: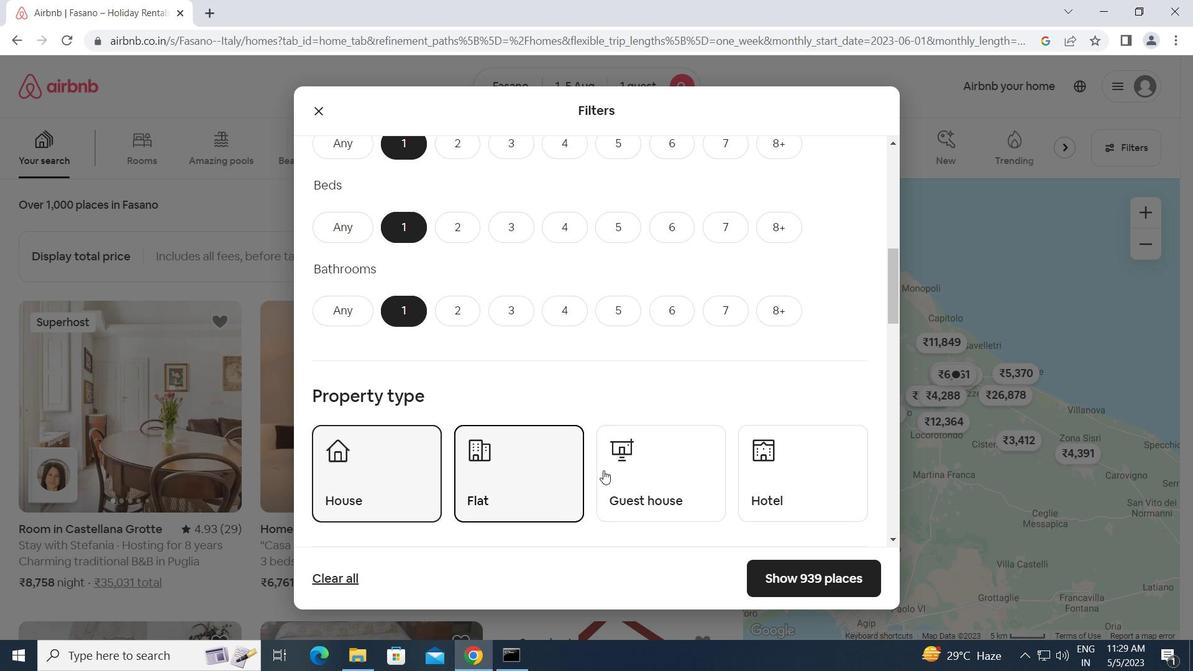 
Action: Mouse pressed left at (634, 473)
Screenshot: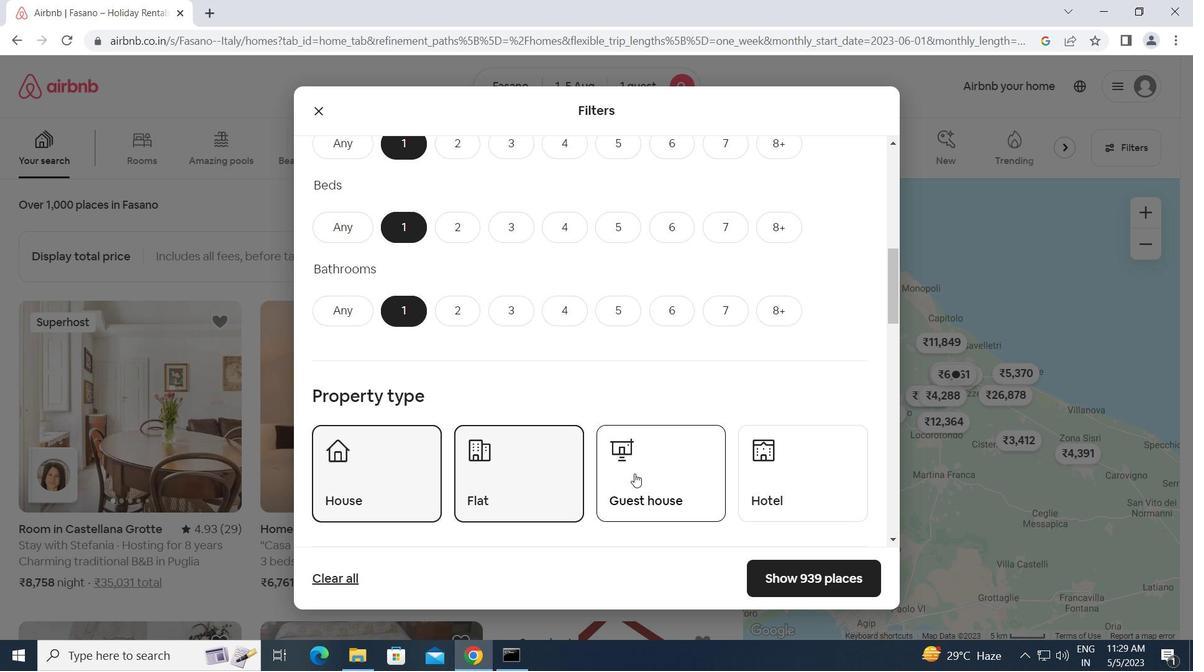 
Action: Mouse scrolled (634, 473) with delta (0, 0)
Screenshot: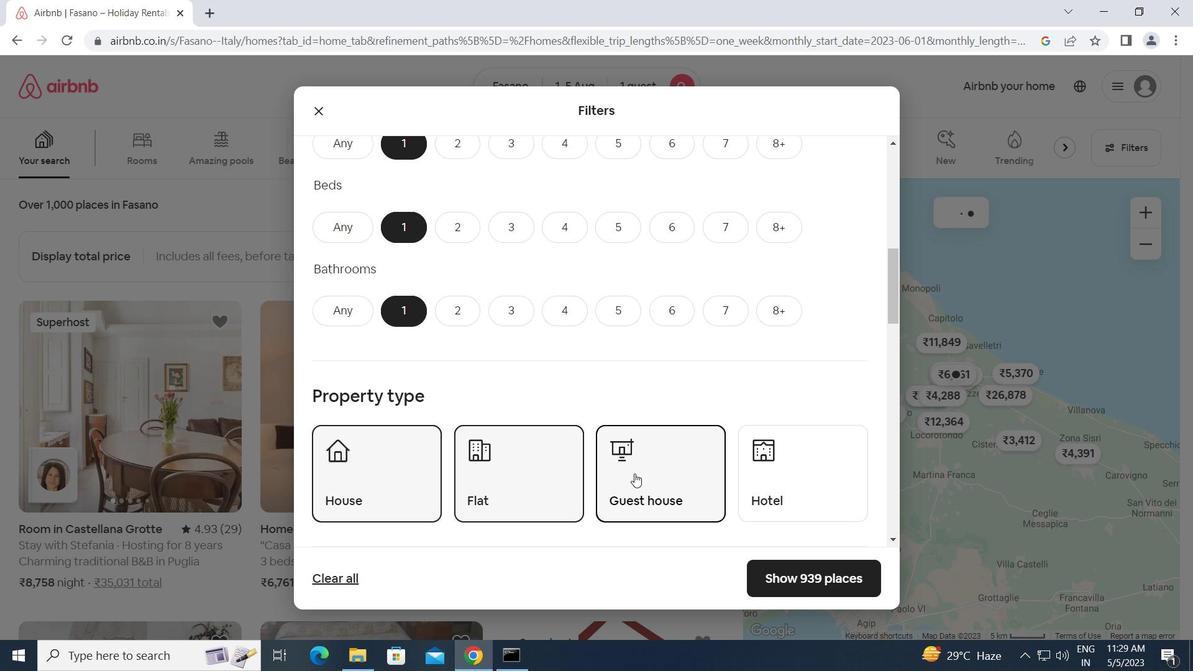 
Action: Mouse scrolled (634, 473) with delta (0, 0)
Screenshot: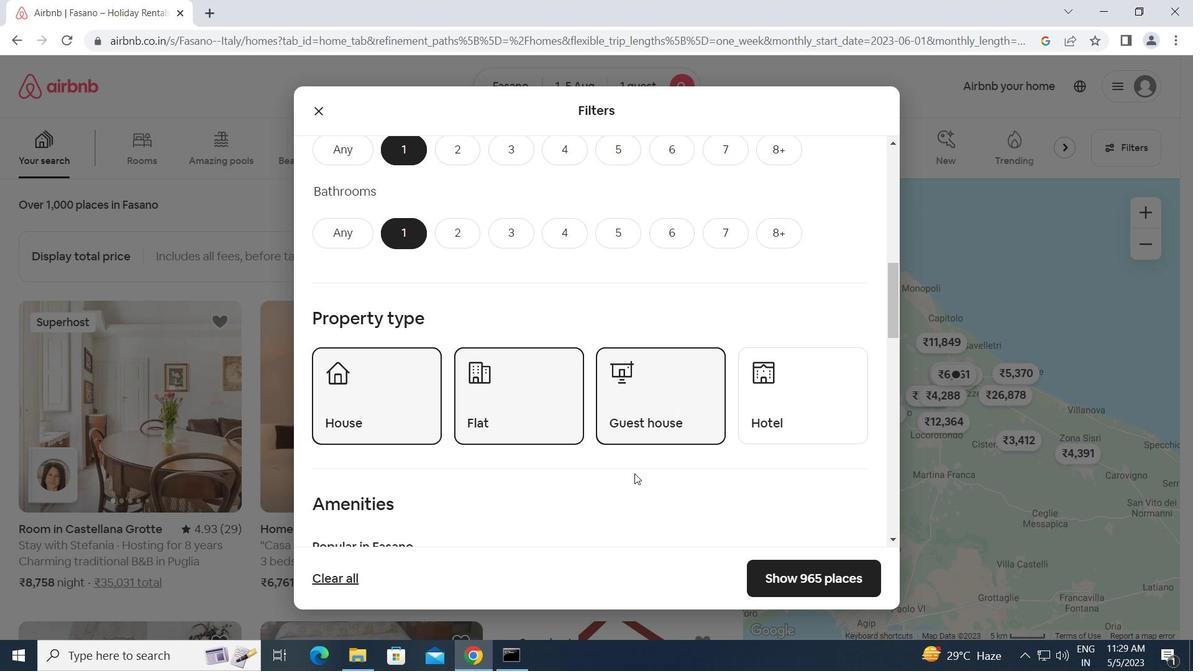
Action: Mouse scrolled (634, 473) with delta (0, 0)
Screenshot: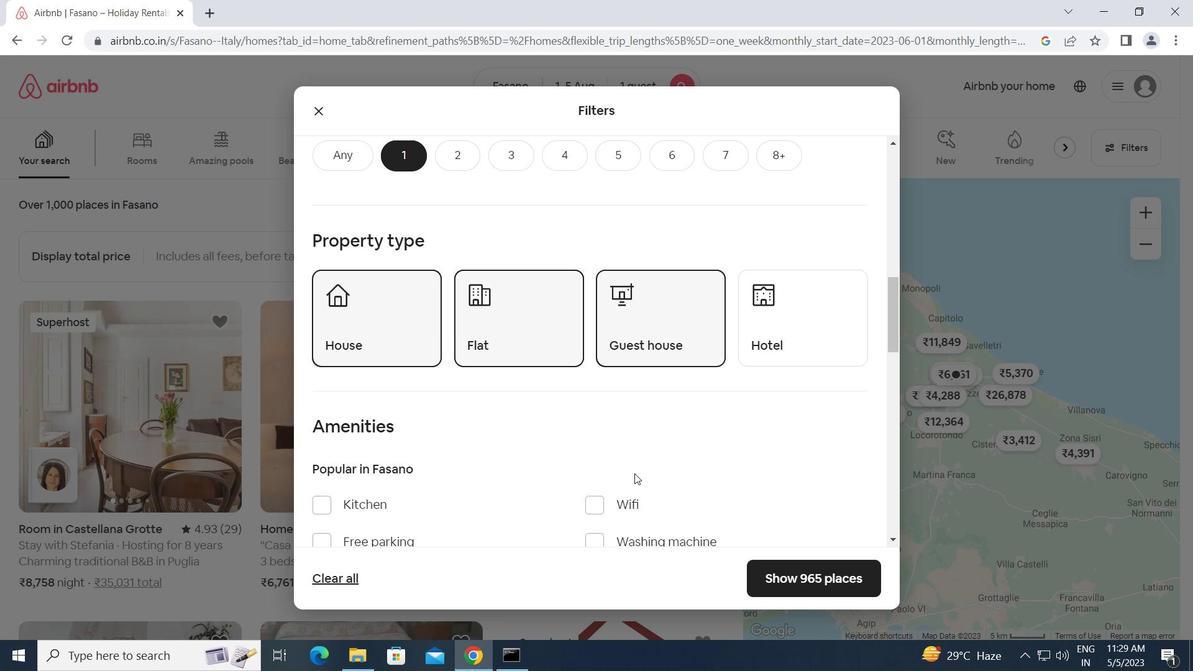 
Action: Mouse moved to (596, 423)
Screenshot: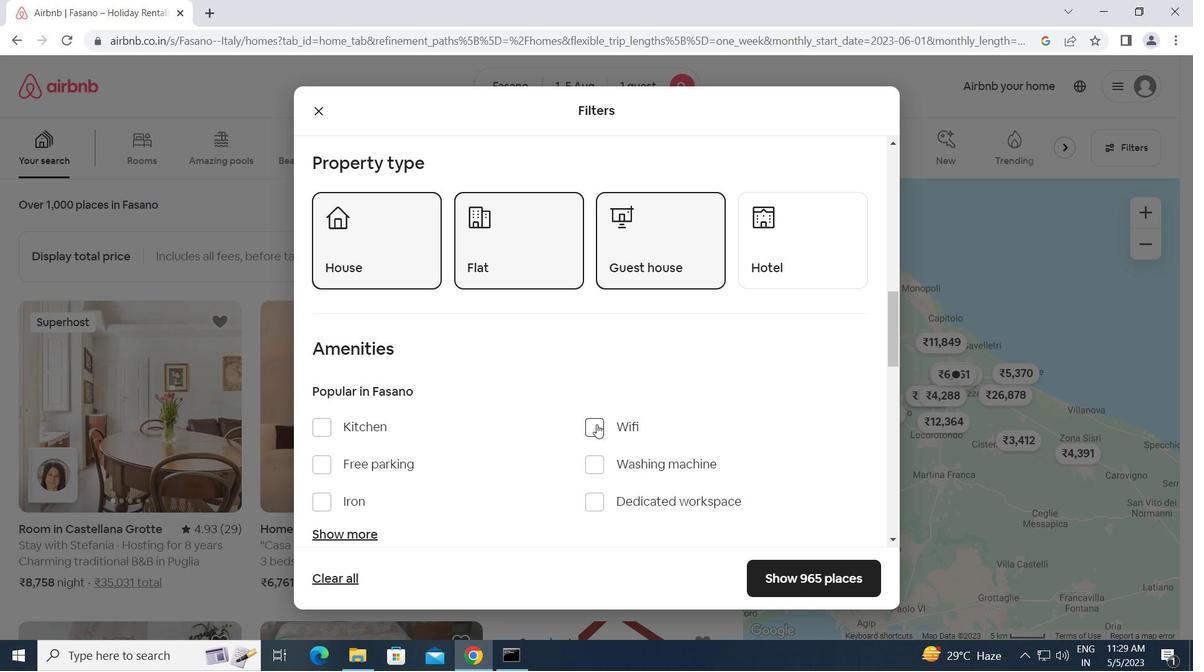 
Action: Mouse pressed left at (596, 423)
Screenshot: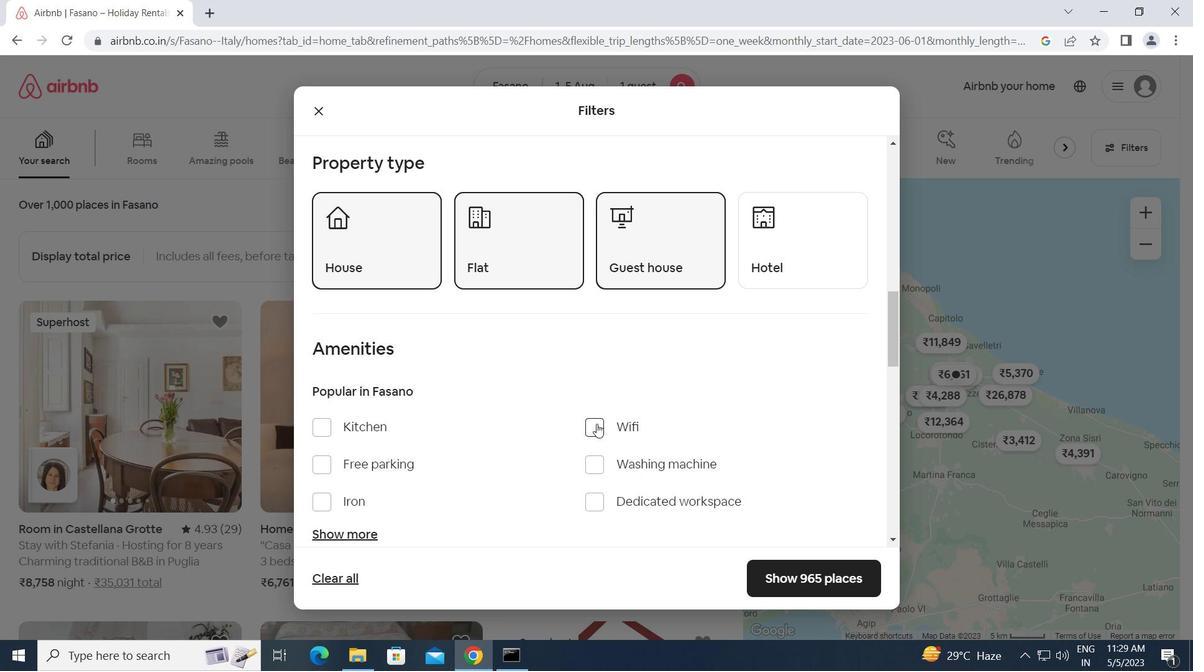 
Action: Mouse moved to (471, 450)
Screenshot: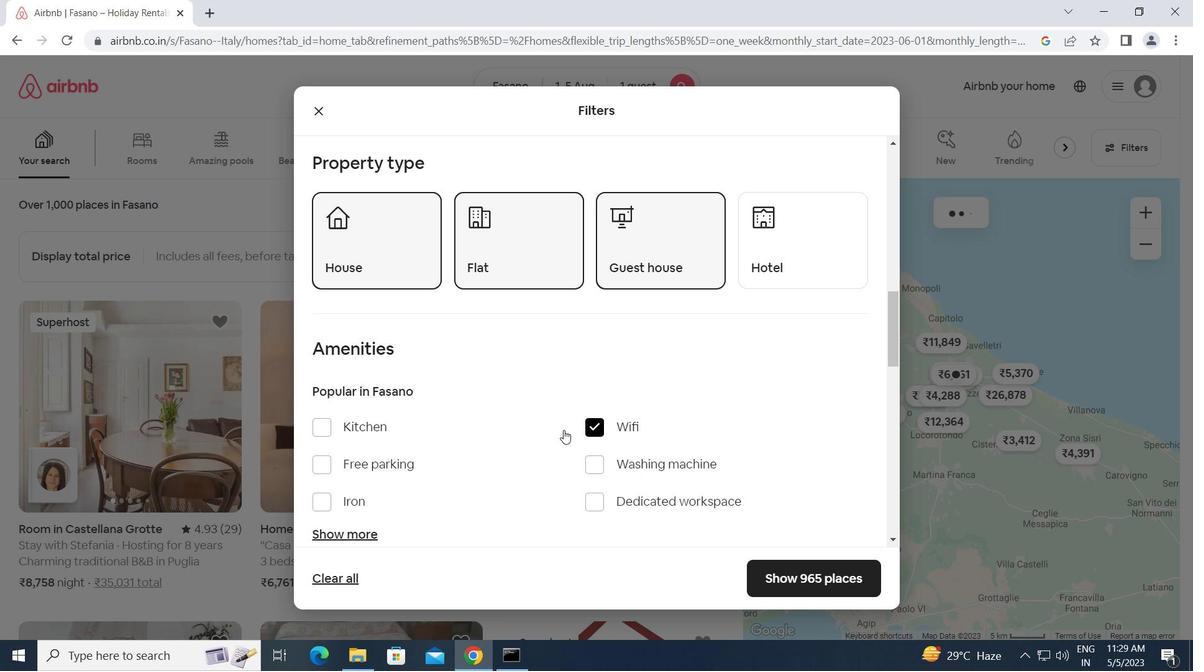 
Action: Mouse scrolled (471, 449) with delta (0, 0)
Screenshot: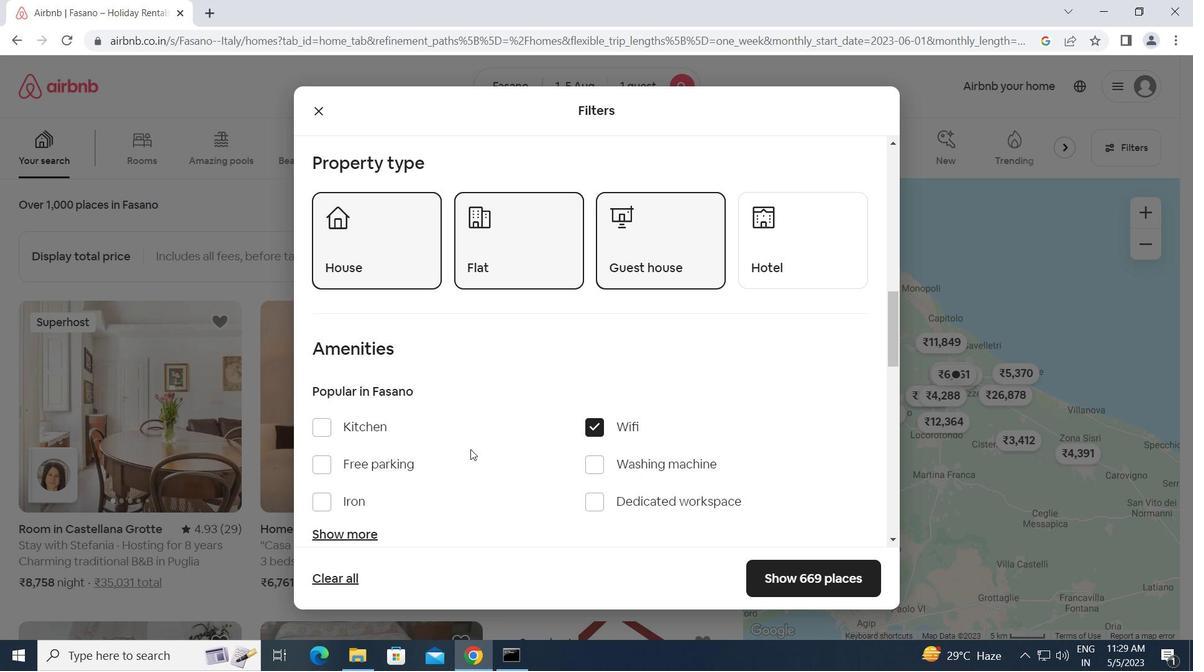 
Action: Mouse scrolled (471, 449) with delta (0, 0)
Screenshot: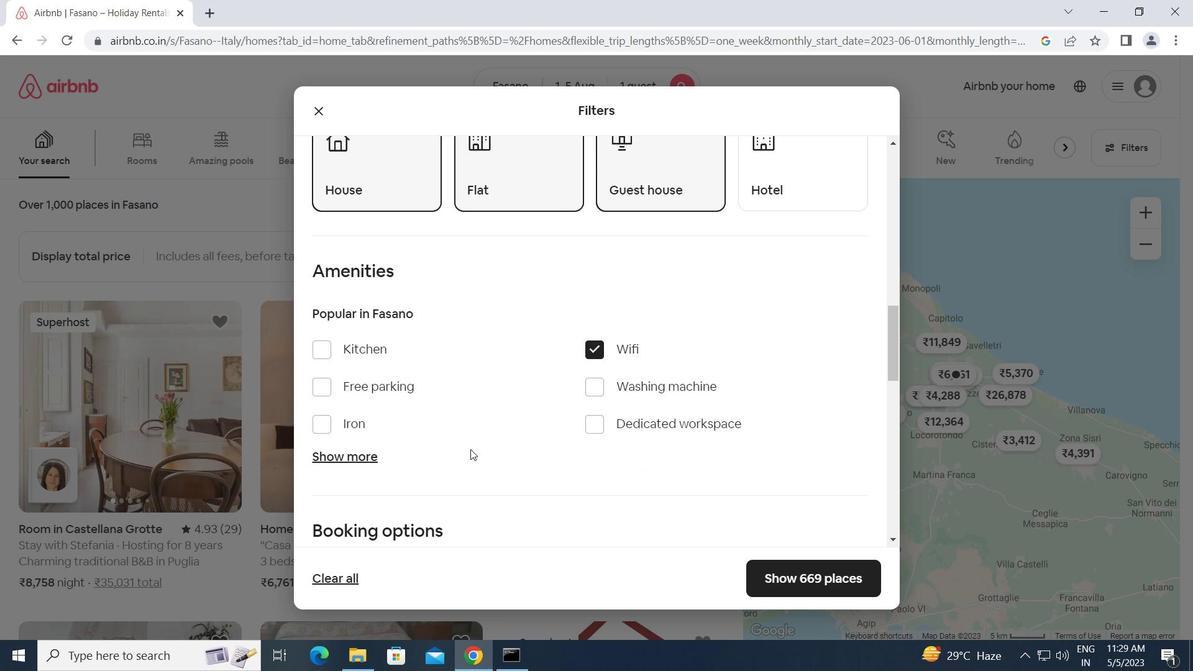 
Action: Mouse scrolled (471, 449) with delta (0, 0)
Screenshot: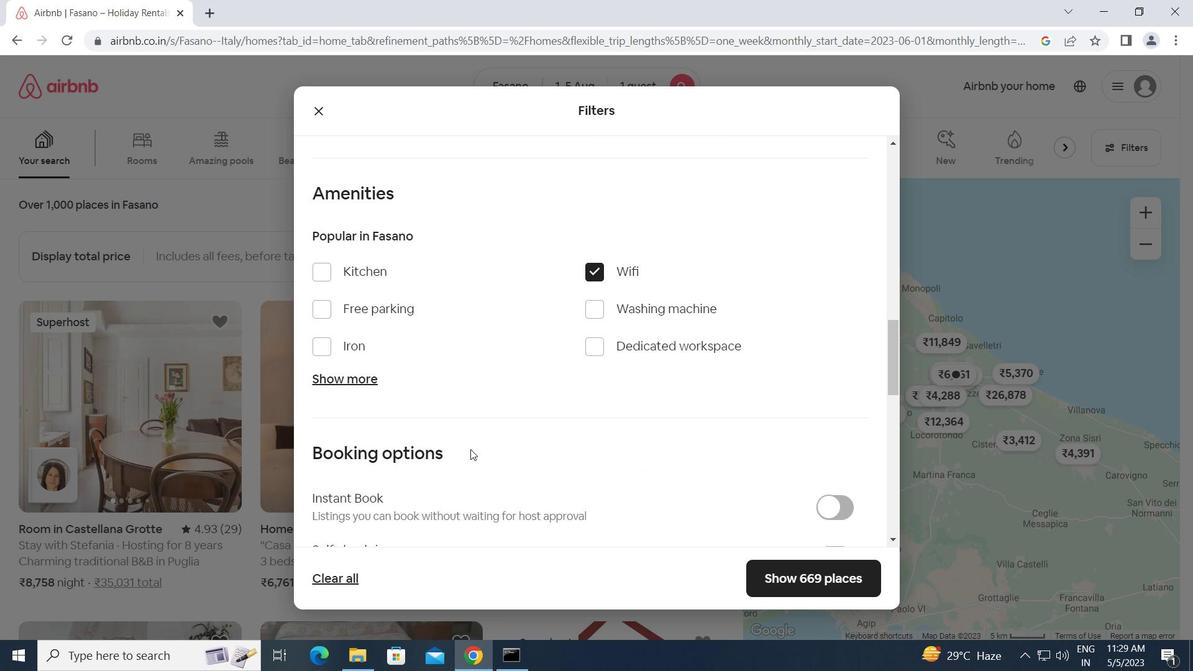 
Action: Mouse scrolled (471, 449) with delta (0, 0)
Screenshot: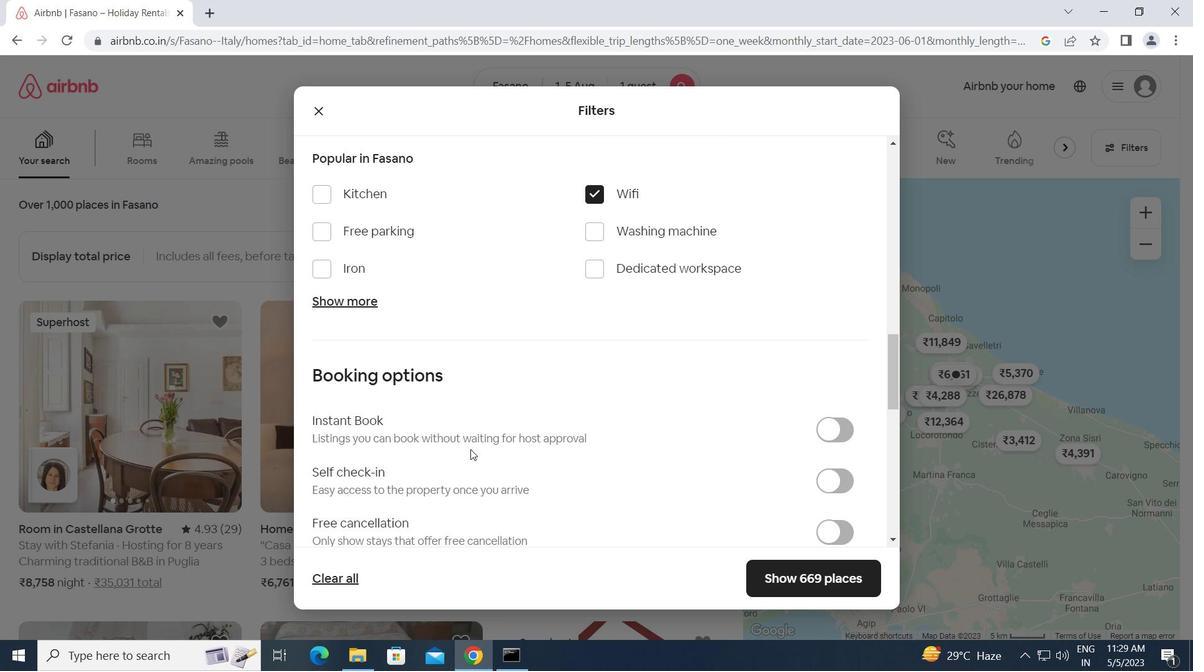 
Action: Mouse moved to (826, 410)
Screenshot: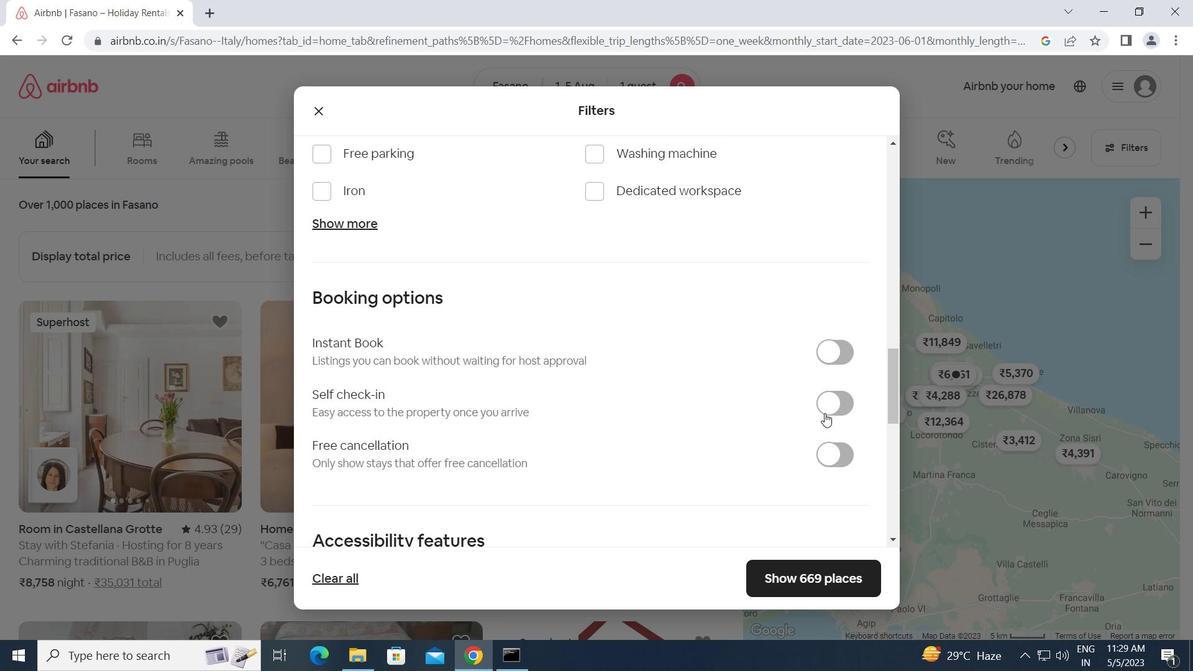 
Action: Mouse pressed left at (826, 410)
Screenshot: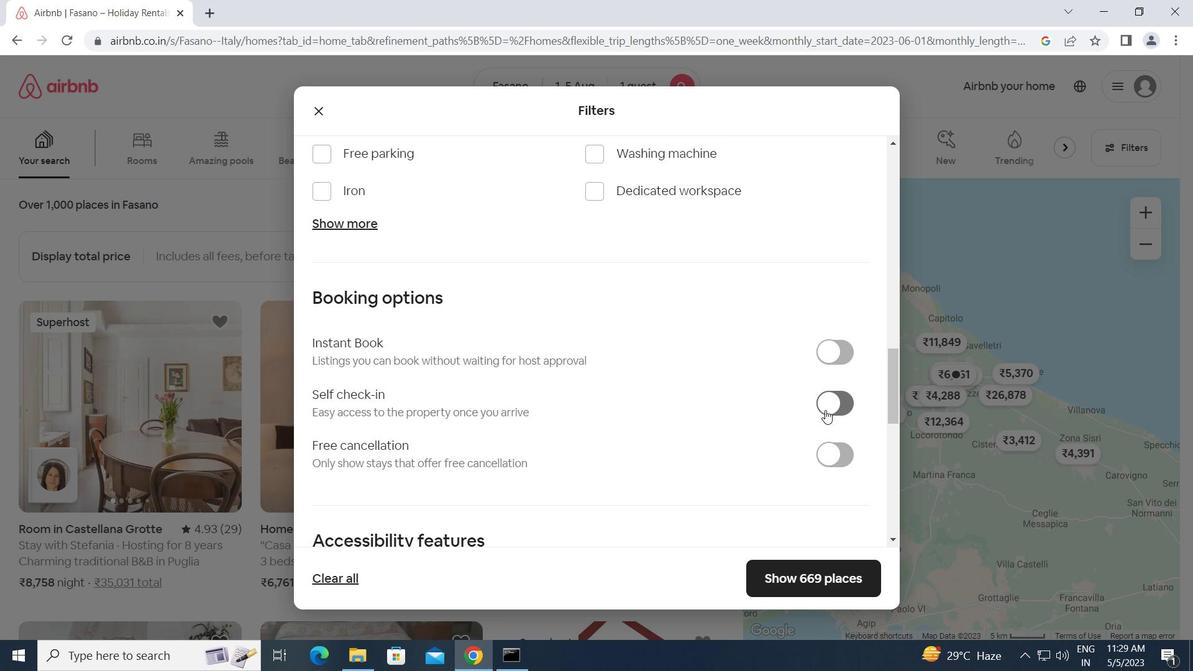 
Action: Mouse moved to (641, 486)
Screenshot: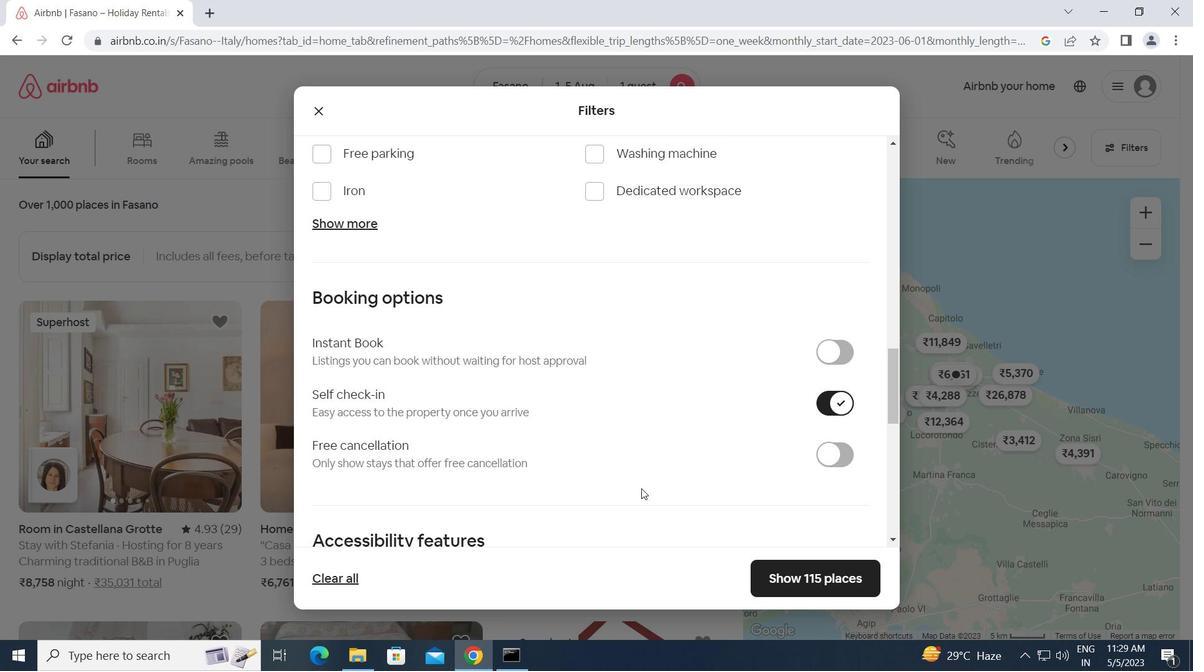 
Action: Mouse scrolled (641, 486) with delta (0, 0)
Screenshot: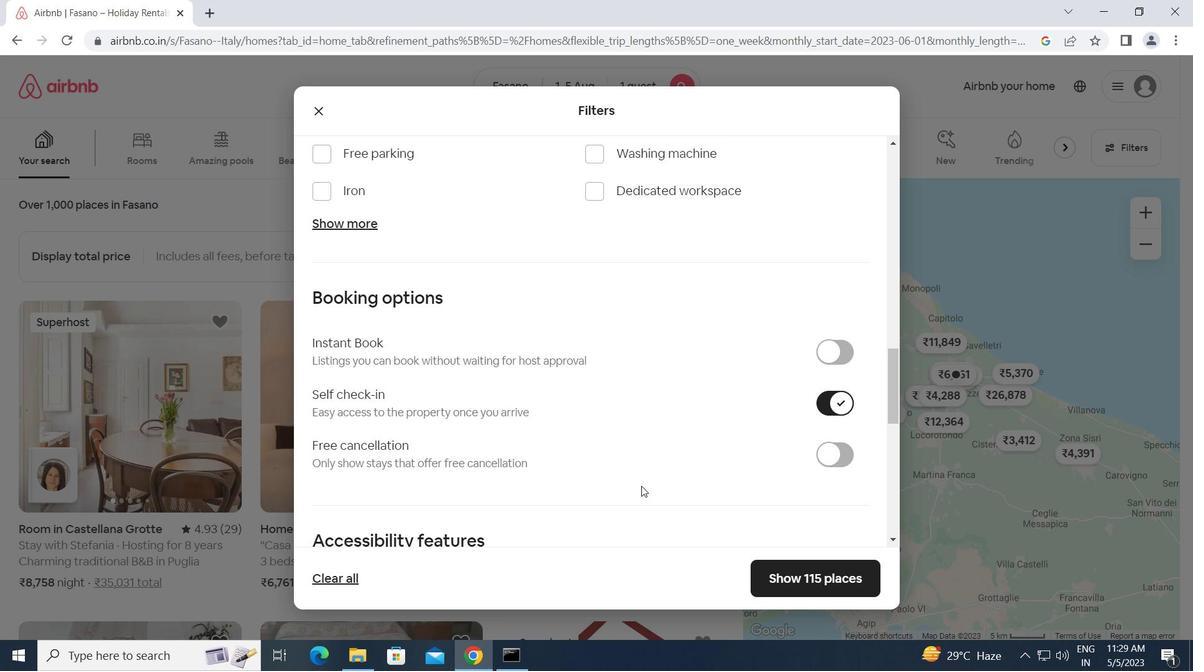 
Action: Mouse scrolled (641, 486) with delta (0, 0)
Screenshot: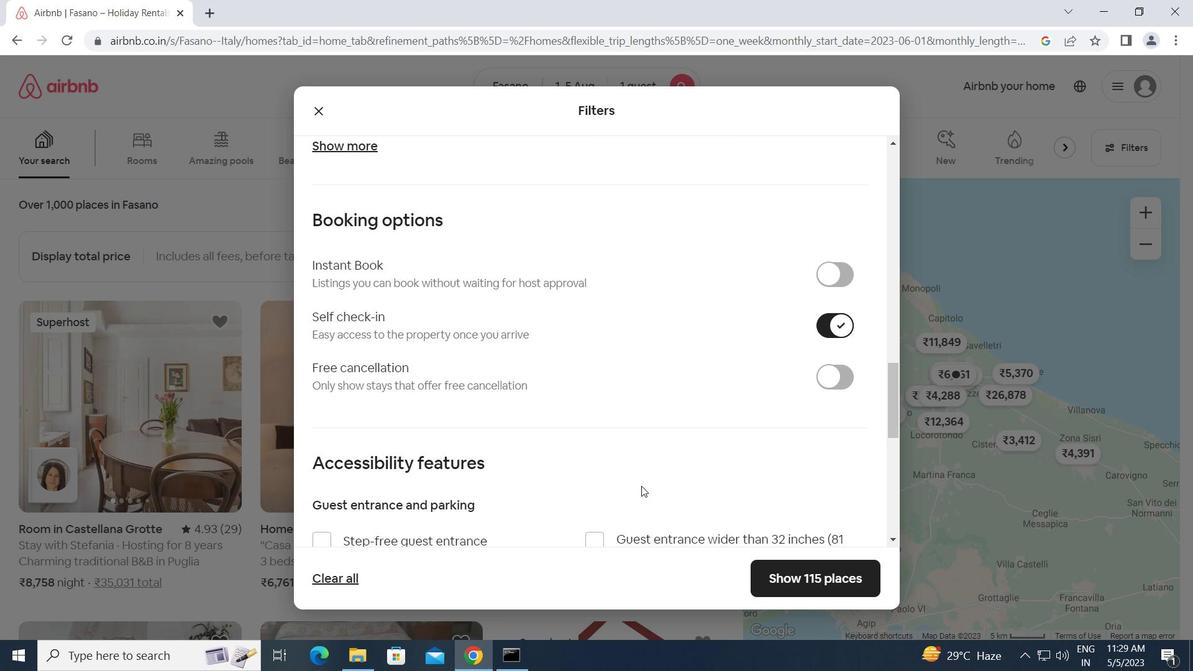 
Action: Mouse scrolled (641, 486) with delta (0, 0)
Screenshot: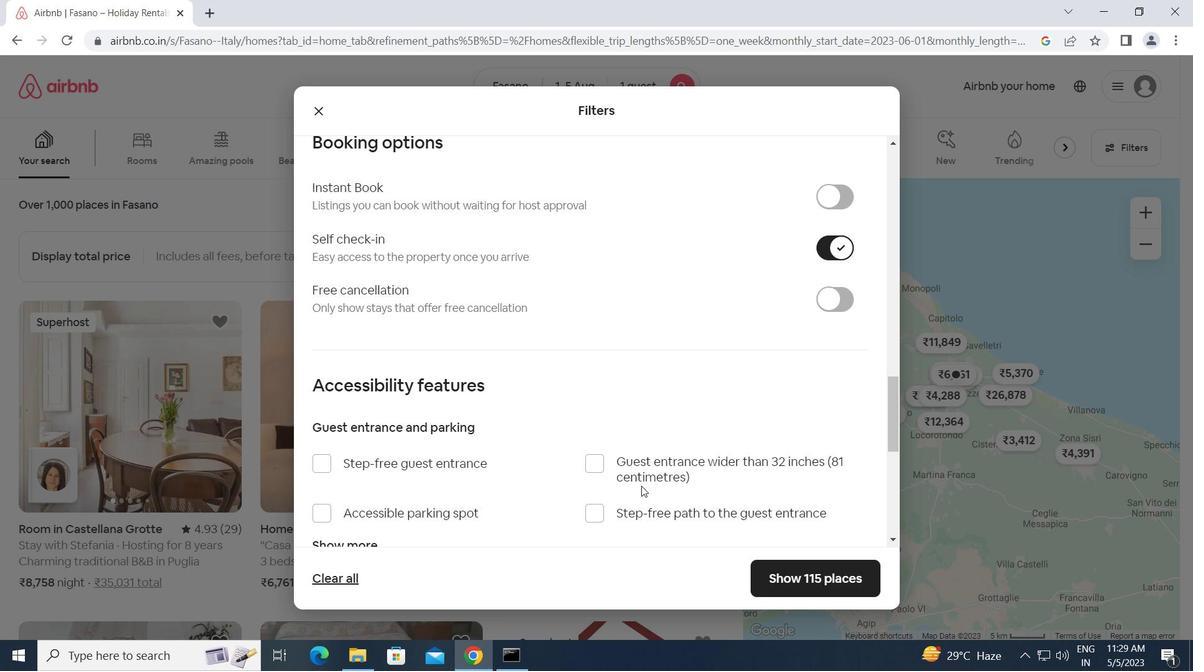 
Action: Mouse scrolled (641, 486) with delta (0, 0)
Screenshot: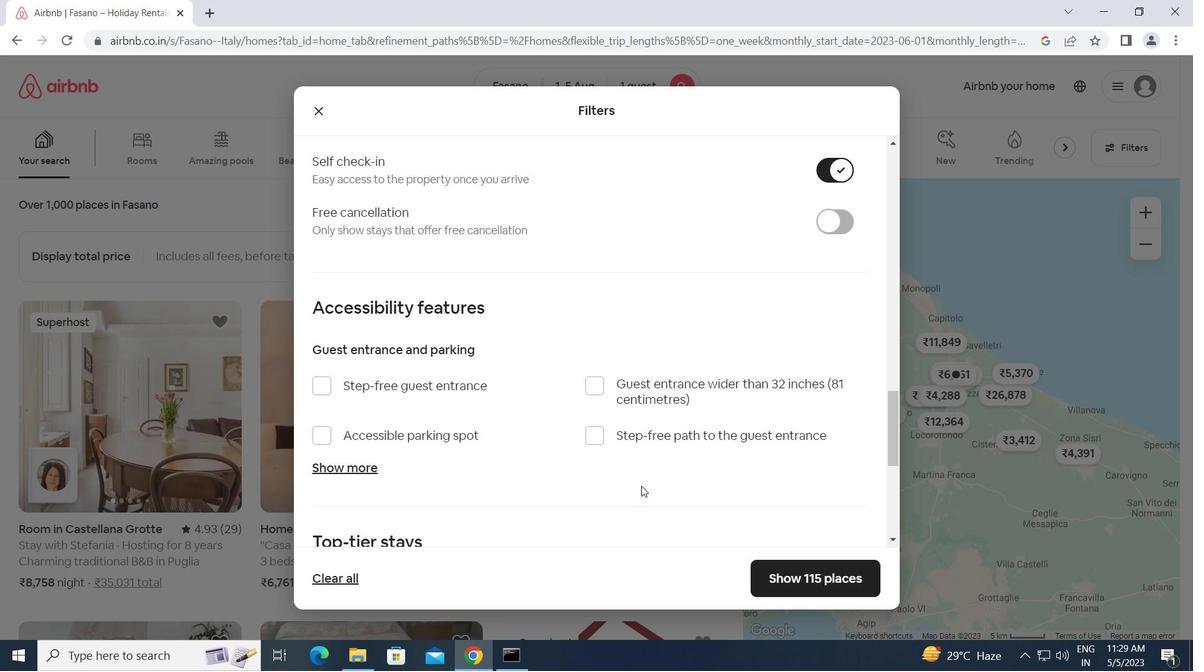 
Action: Mouse scrolled (641, 486) with delta (0, 0)
Screenshot: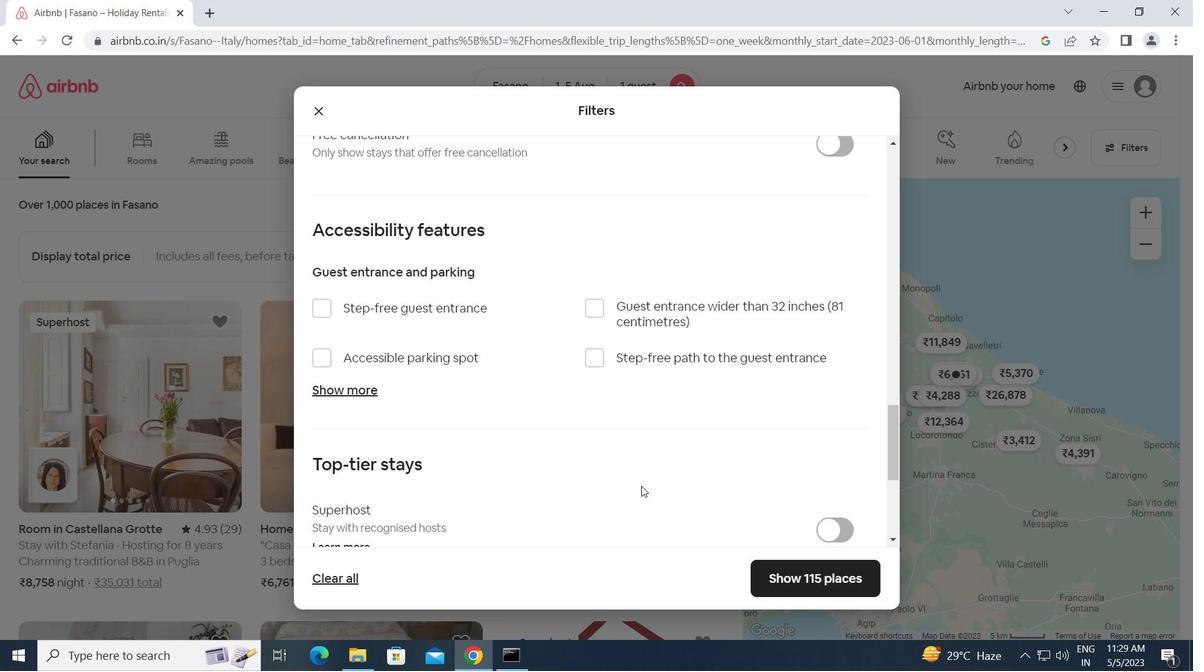 
Action: Mouse scrolled (641, 486) with delta (0, 0)
Screenshot: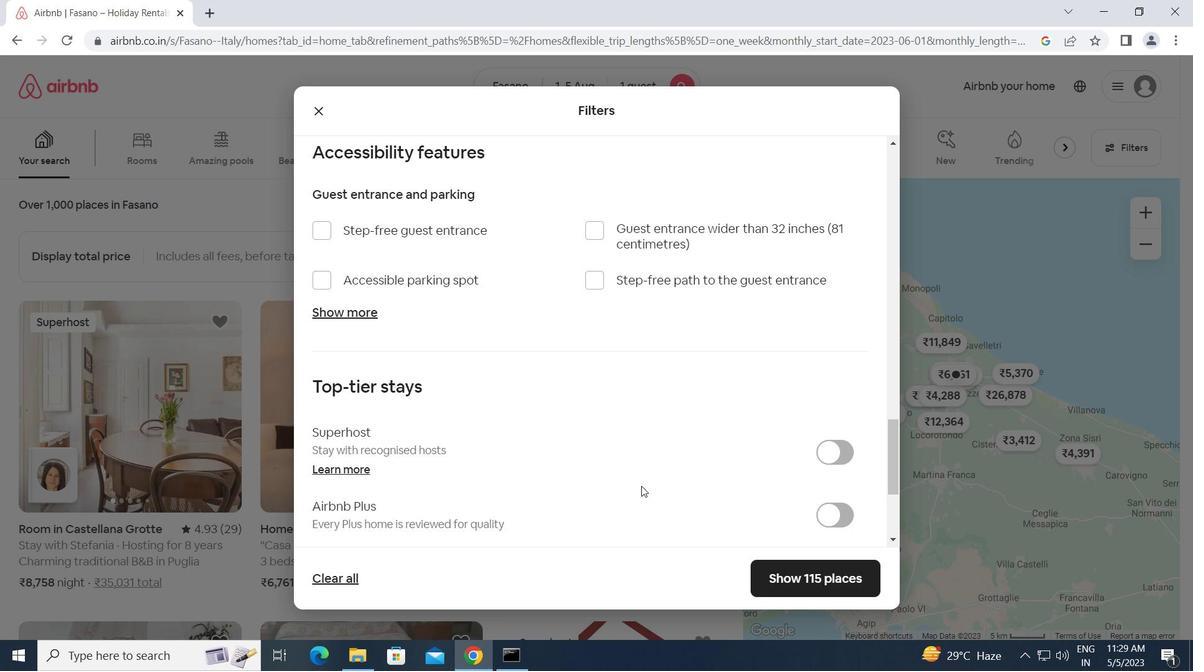 
Action: Mouse scrolled (641, 486) with delta (0, 0)
Screenshot: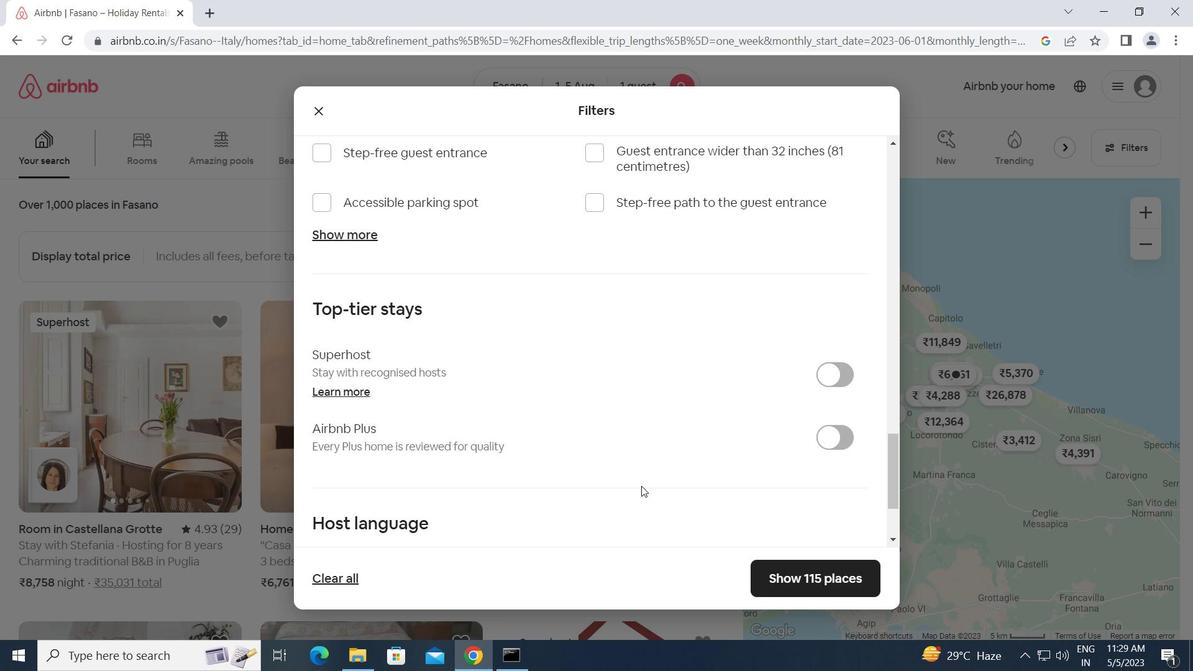 
Action: Mouse scrolled (641, 486) with delta (0, 0)
Screenshot: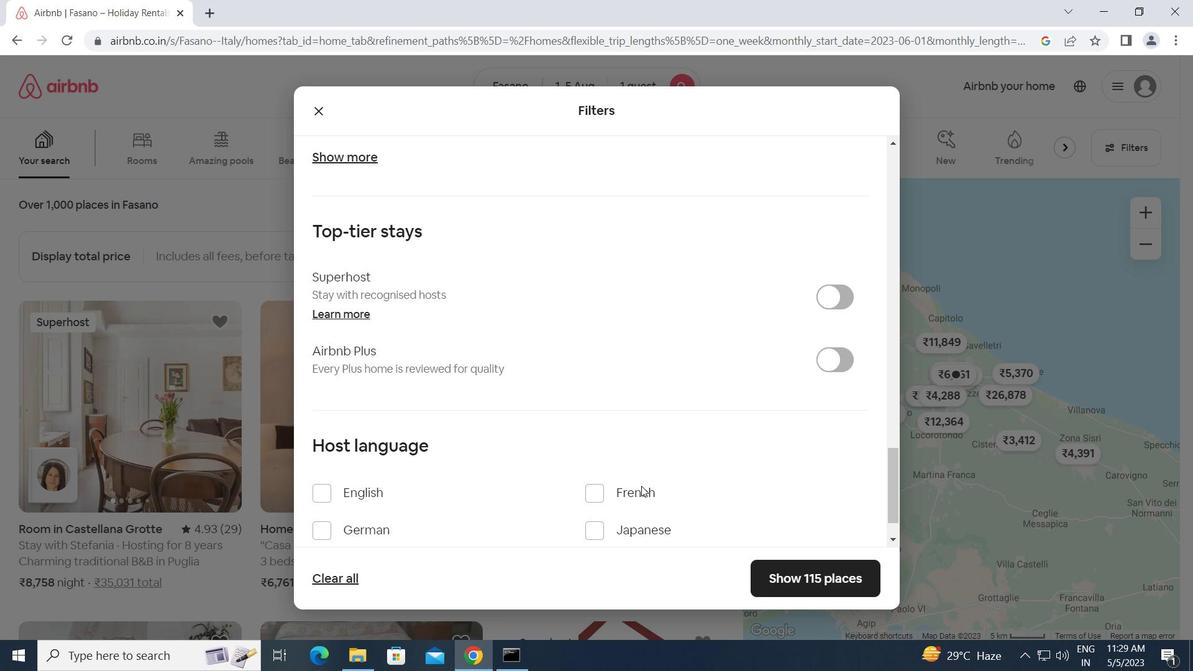 
Action: Mouse moved to (318, 435)
Screenshot: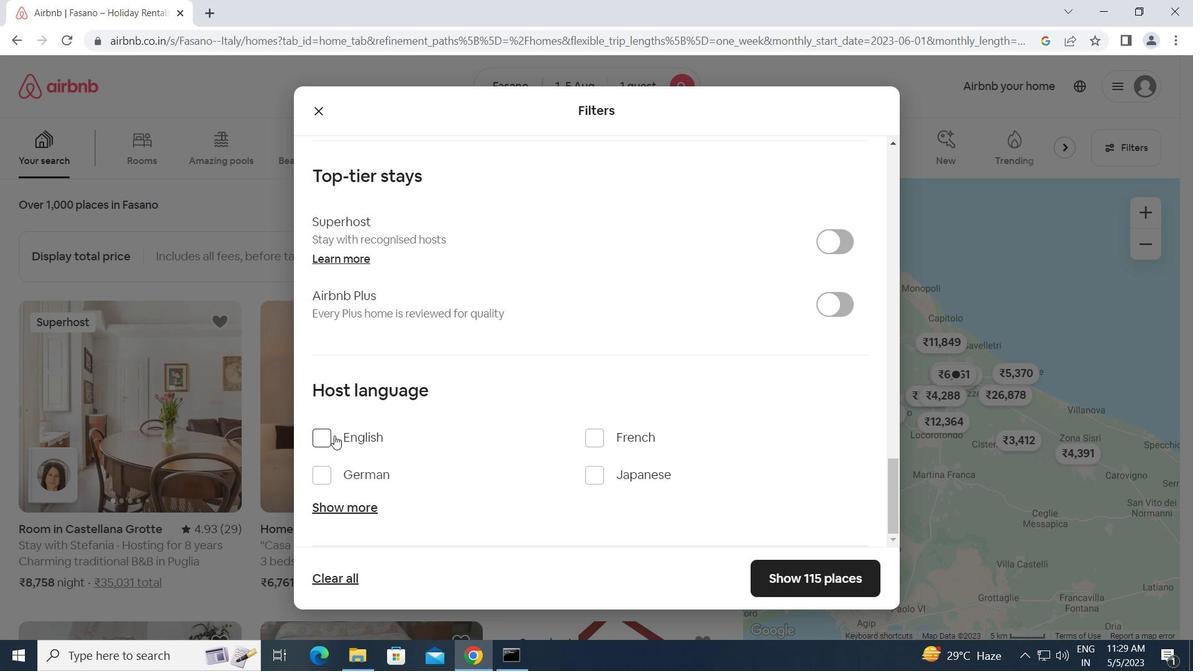 
Action: Mouse pressed left at (318, 435)
Screenshot: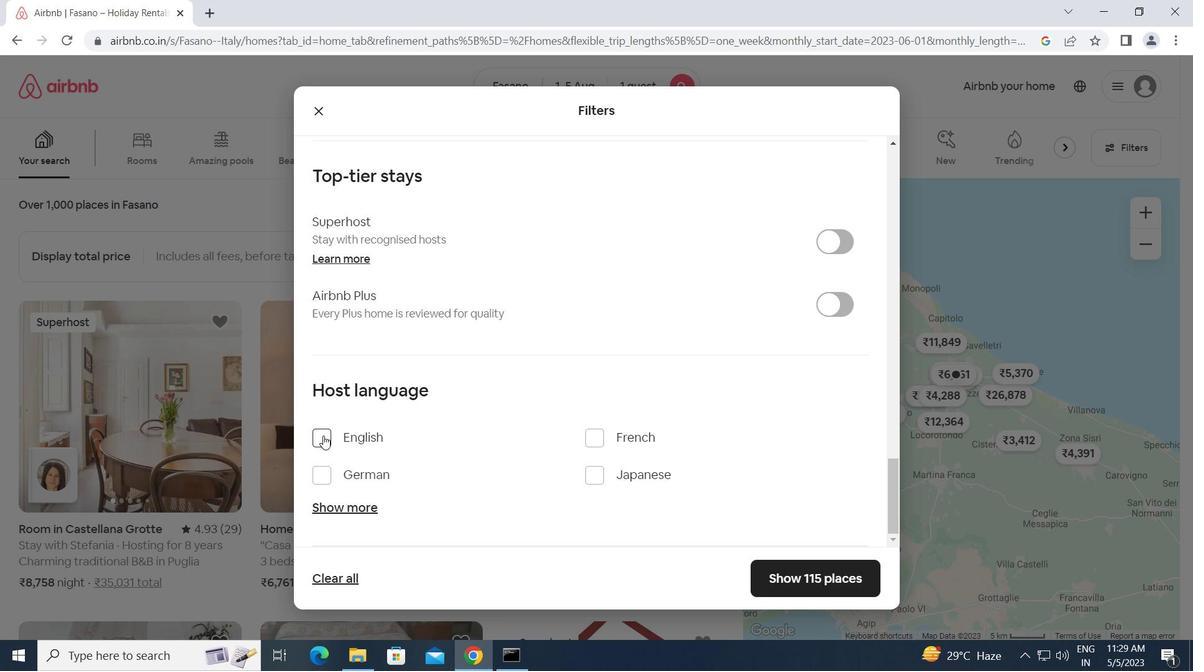 
Action: Mouse moved to (839, 571)
Screenshot: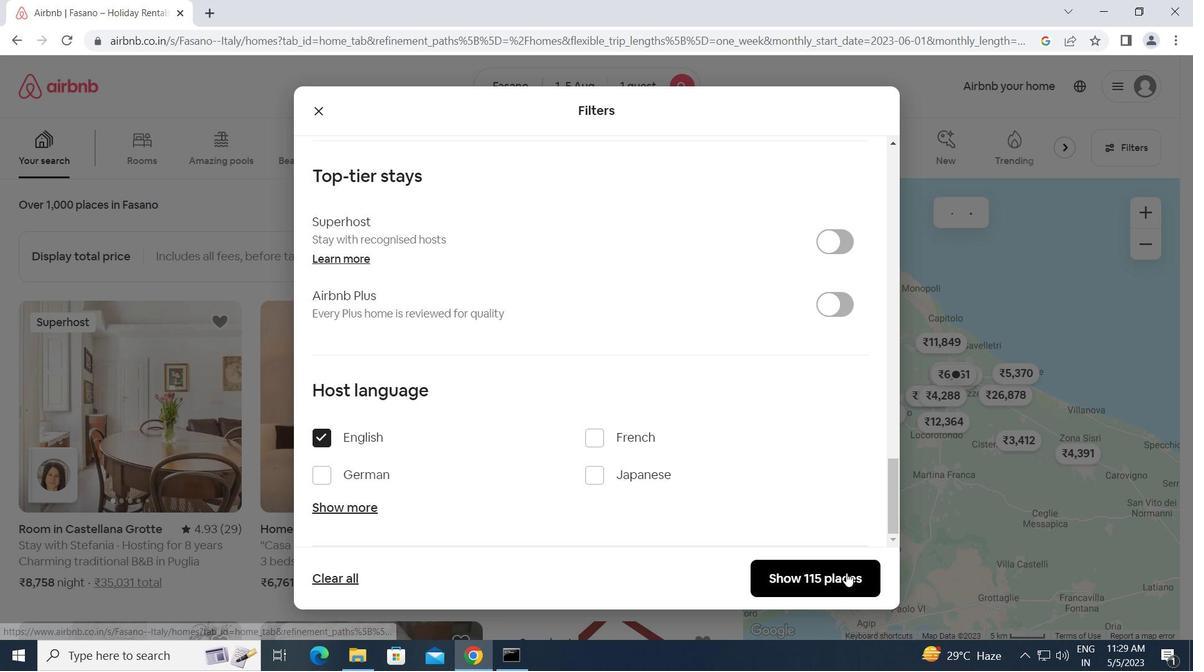 
Action: Mouse pressed left at (839, 571)
Screenshot: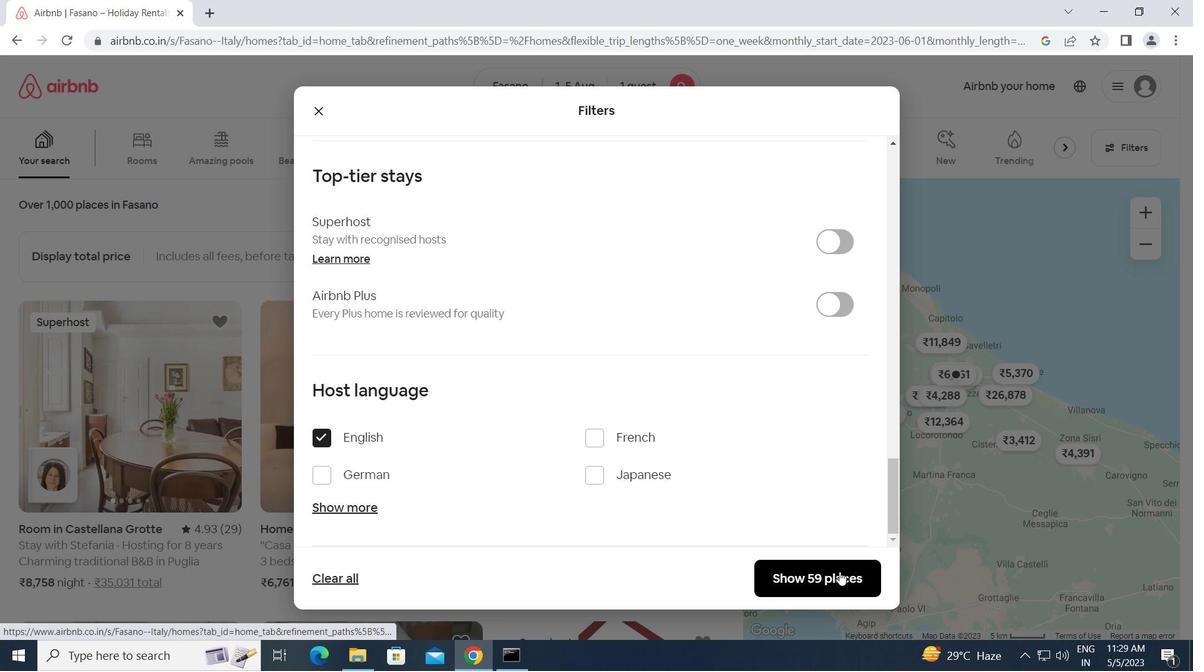 
